Task: Open Card Card0000000018 in Board Board0000000005 in Workspace WS0000000002 in Trello. Add Member nikhrathi889@gmail.com to Card Card0000000018 in Board Board0000000005 in Workspace WS0000000002 in Trello. Add Blue Label titled Label0000000018 to Card Card0000000018 in Board Board0000000005 in Workspace WS0000000002 in Trello. Add Checklist CL0000000018 to Card Card0000000018 in Board Board0000000005 in Workspace WS0000000002 in Trello. Add Dates with Start Date as Sep 01 2023 and Due Date as Sep 30 2023 to Card Card0000000018 in Board Board0000000005 in Workspace WS0000000002 in Trello
Action: Mouse moved to (392, 412)
Screenshot: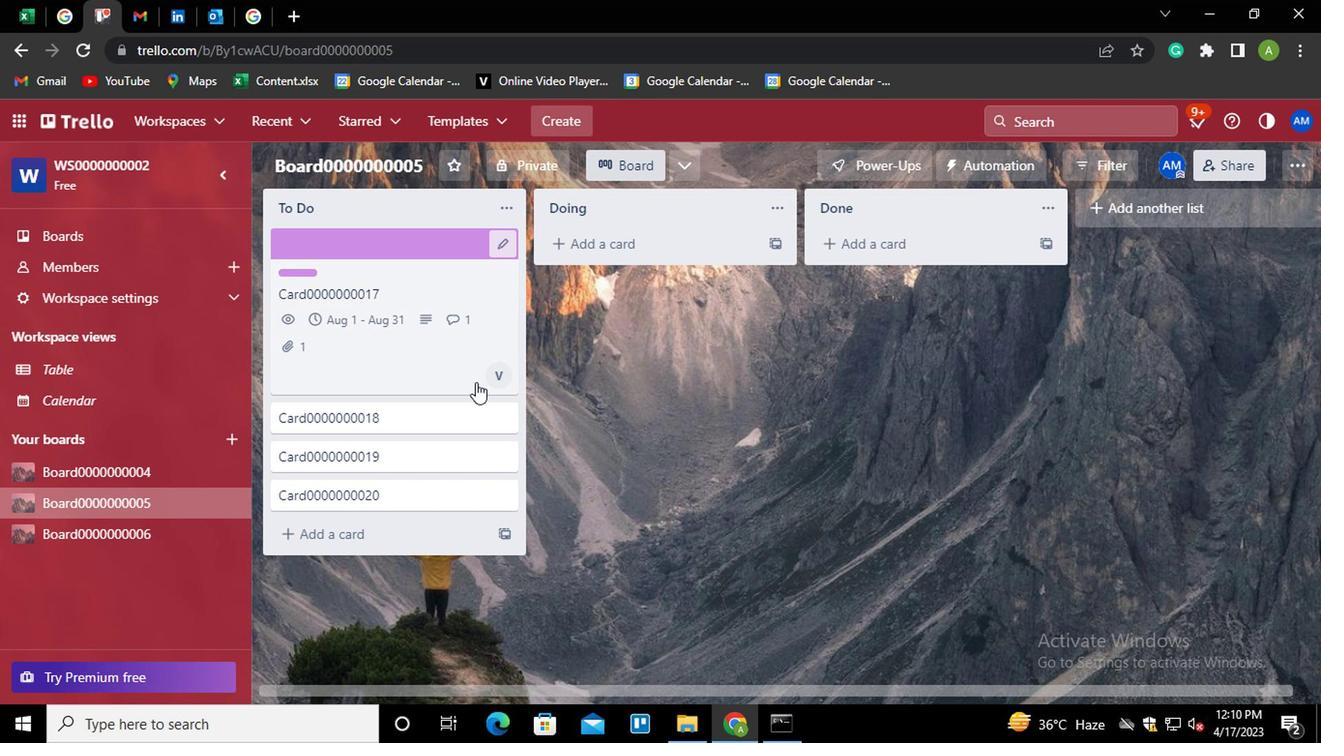 
Action: Mouse pressed left at (392, 412)
Screenshot: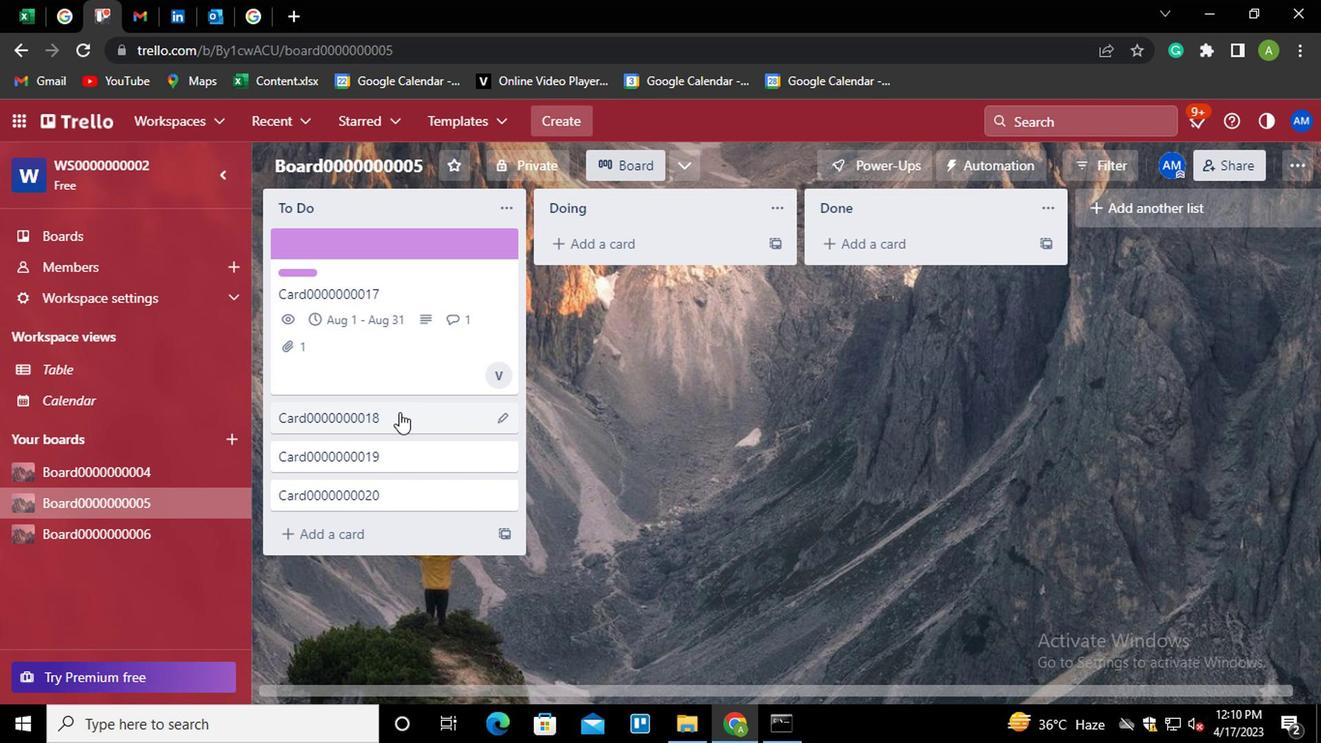 
Action: Mouse moved to (878, 279)
Screenshot: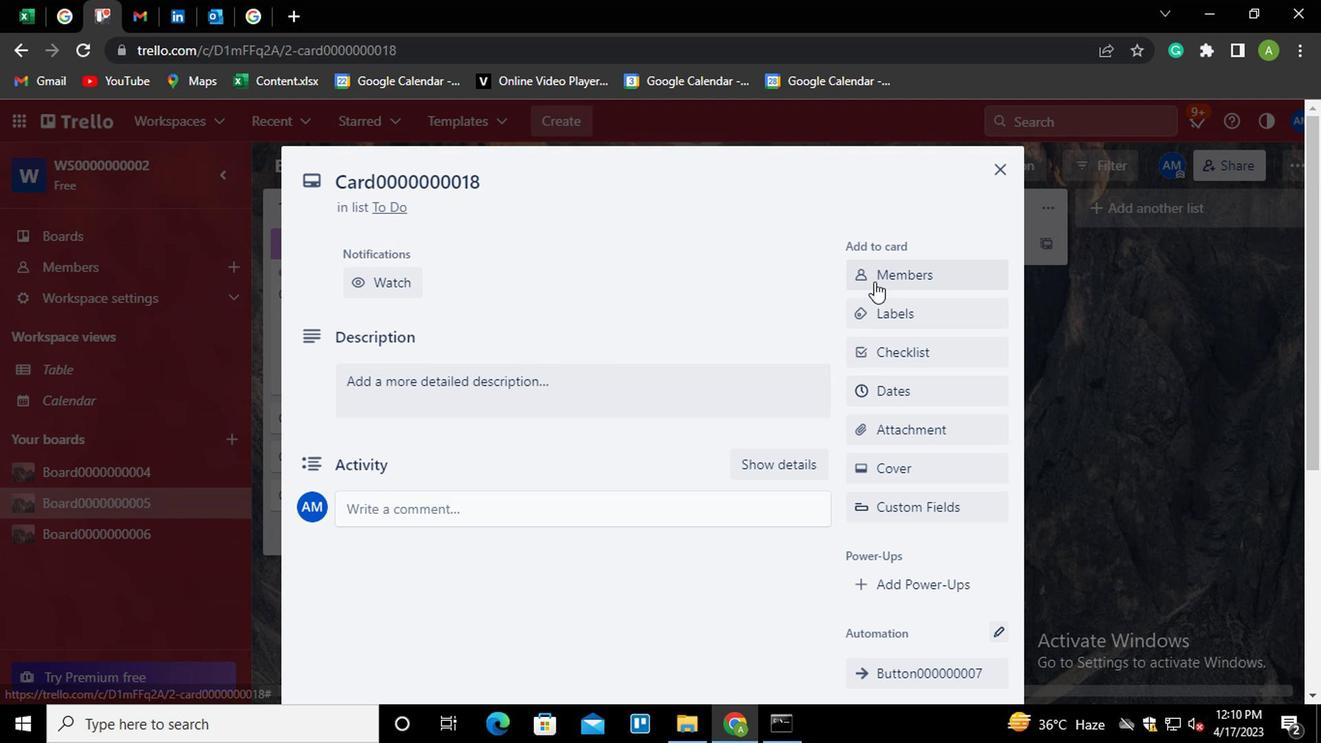 
Action: Mouse pressed left at (878, 279)
Screenshot: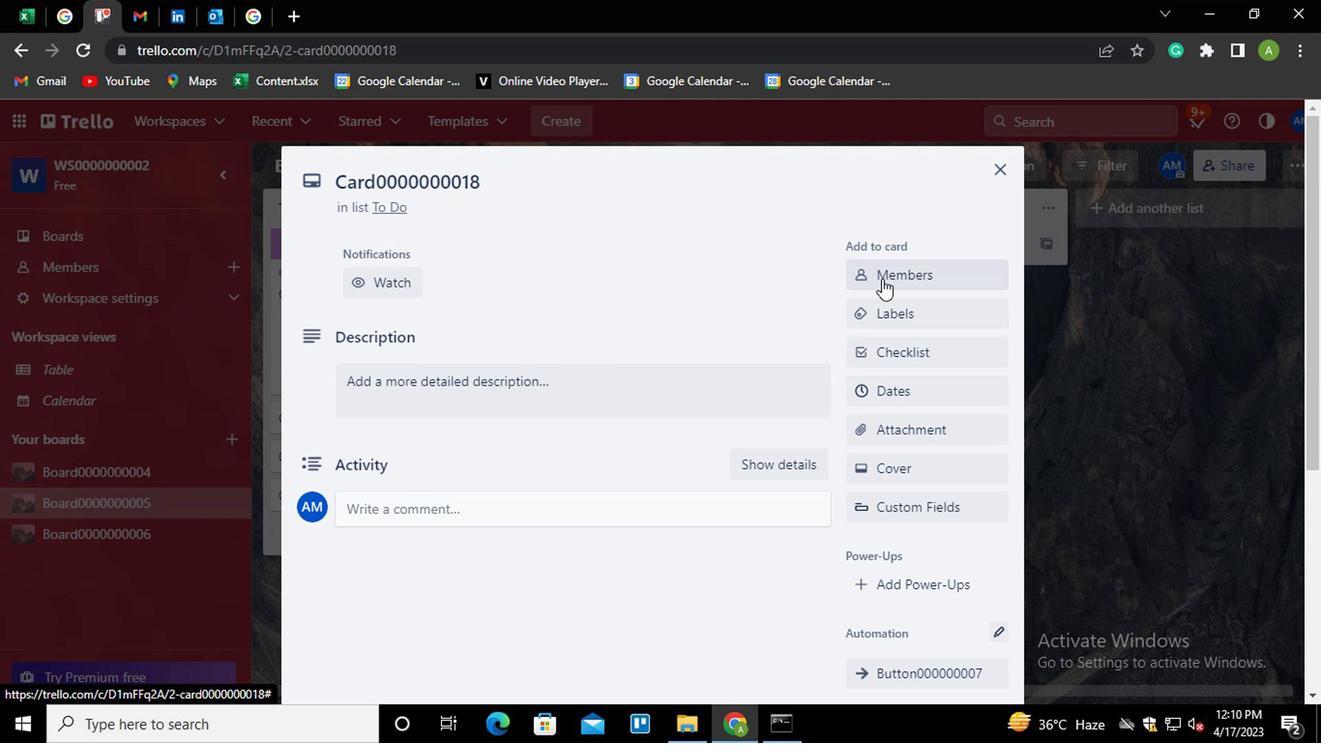 
Action: Key pressed nikhrathi889<Key.shift><Key.shift>@GMAIL.COM
Screenshot: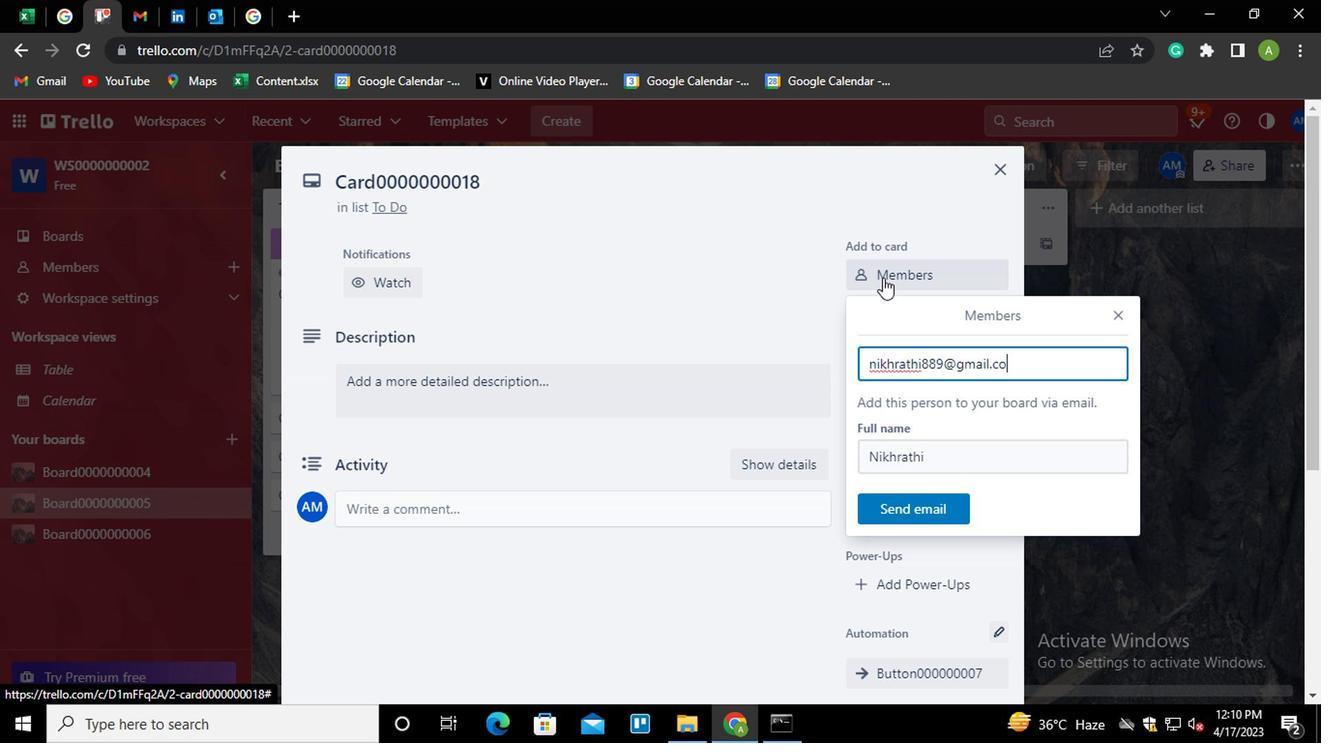 
Action: Mouse moved to (914, 505)
Screenshot: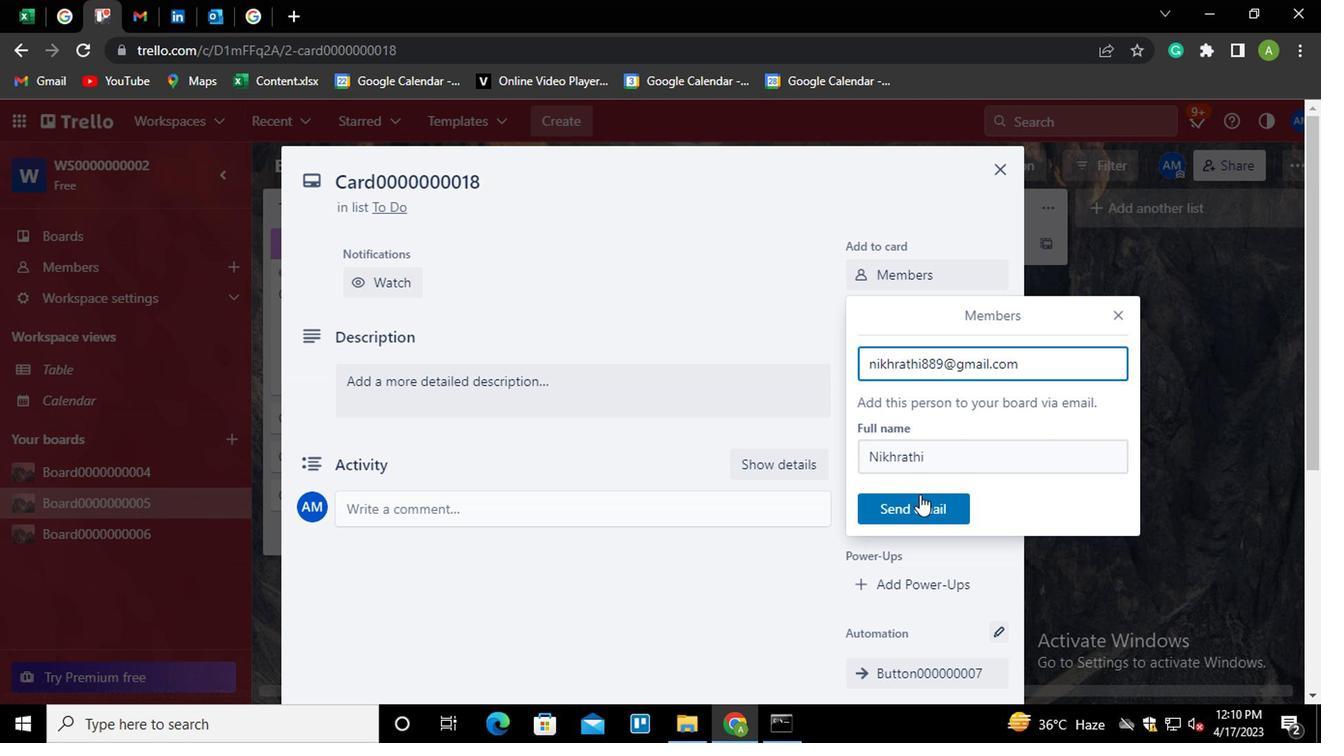 
Action: Mouse pressed left at (914, 505)
Screenshot: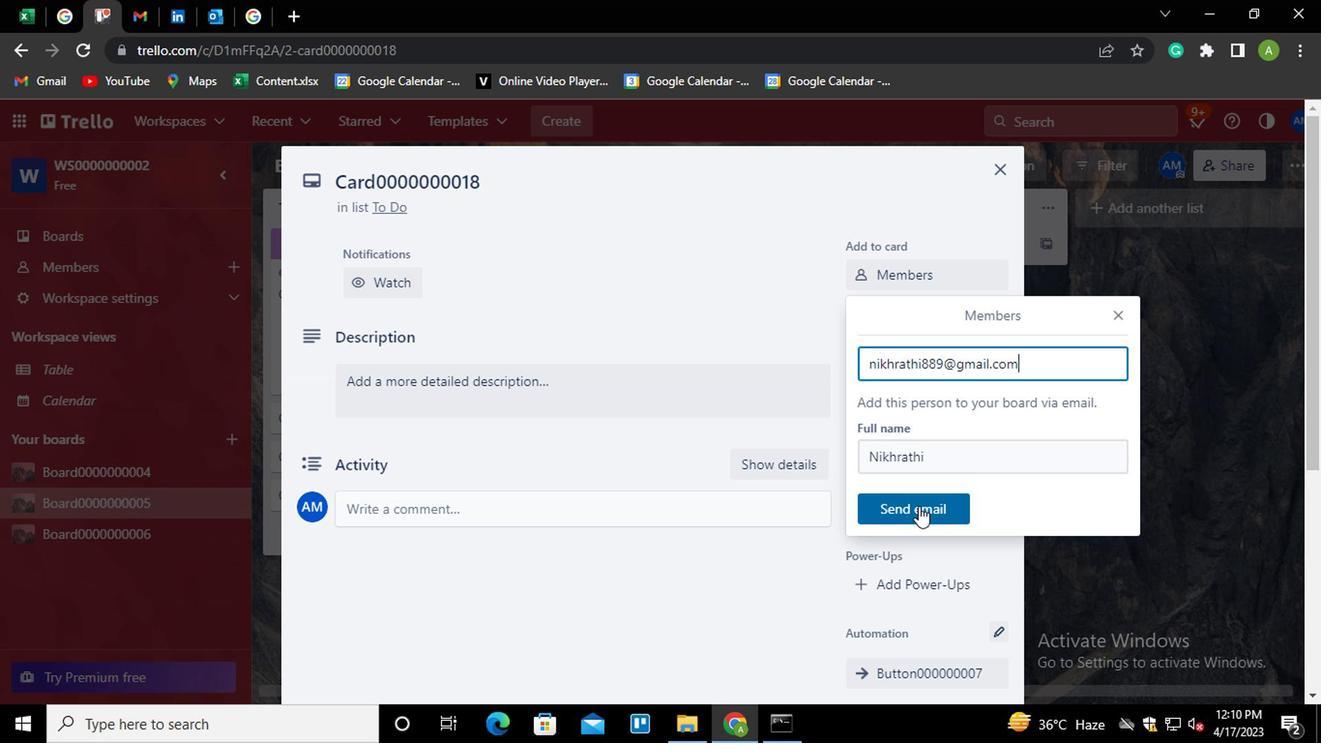 
Action: Mouse moved to (902, 322)
Screenshot: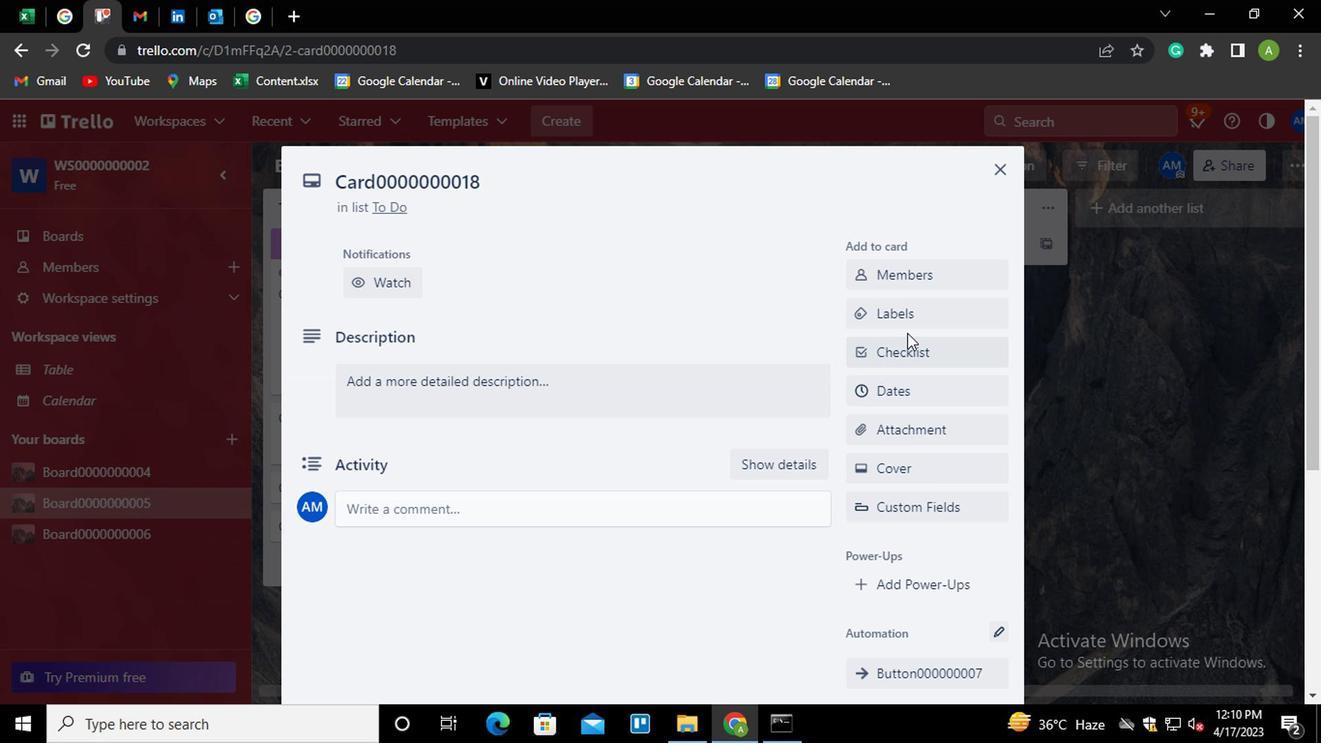 
Action: Mouse pressed left at (902, 322)
Screenshot: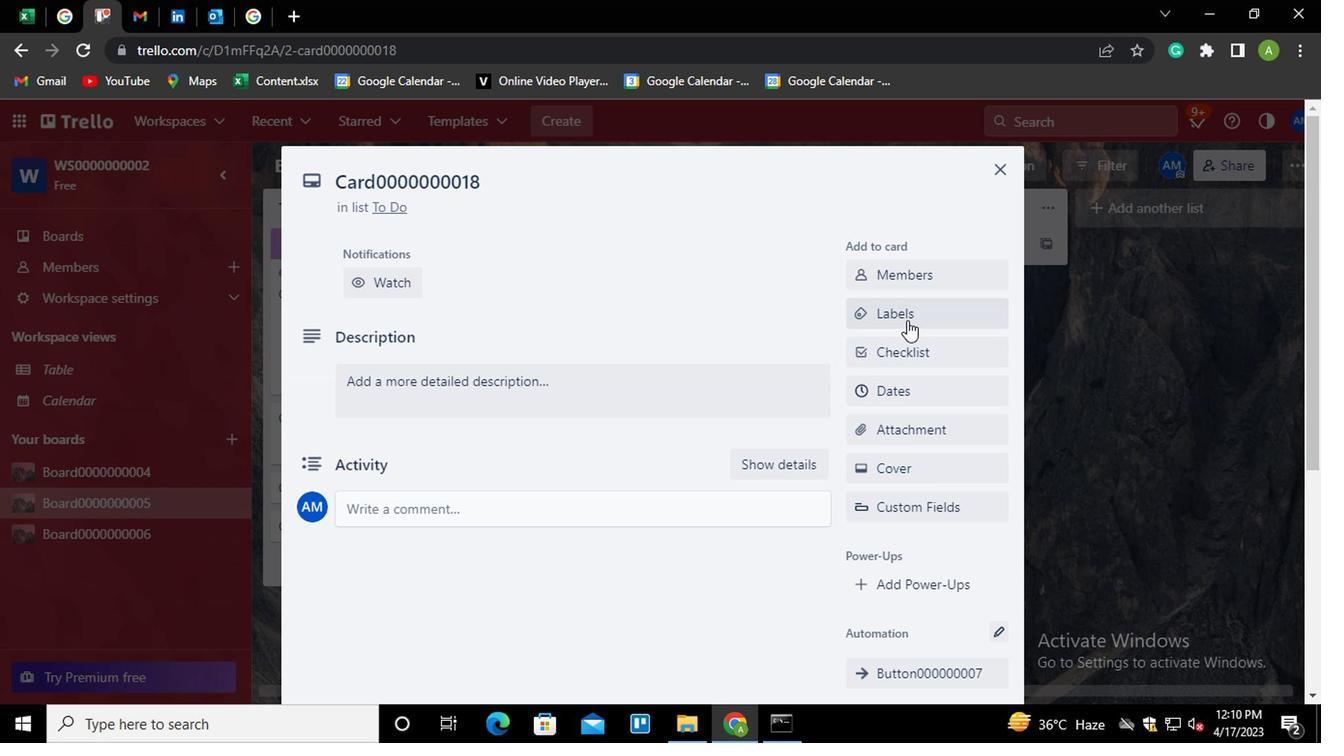 
Action: Mouse moved to (864, 454)
Screenshot: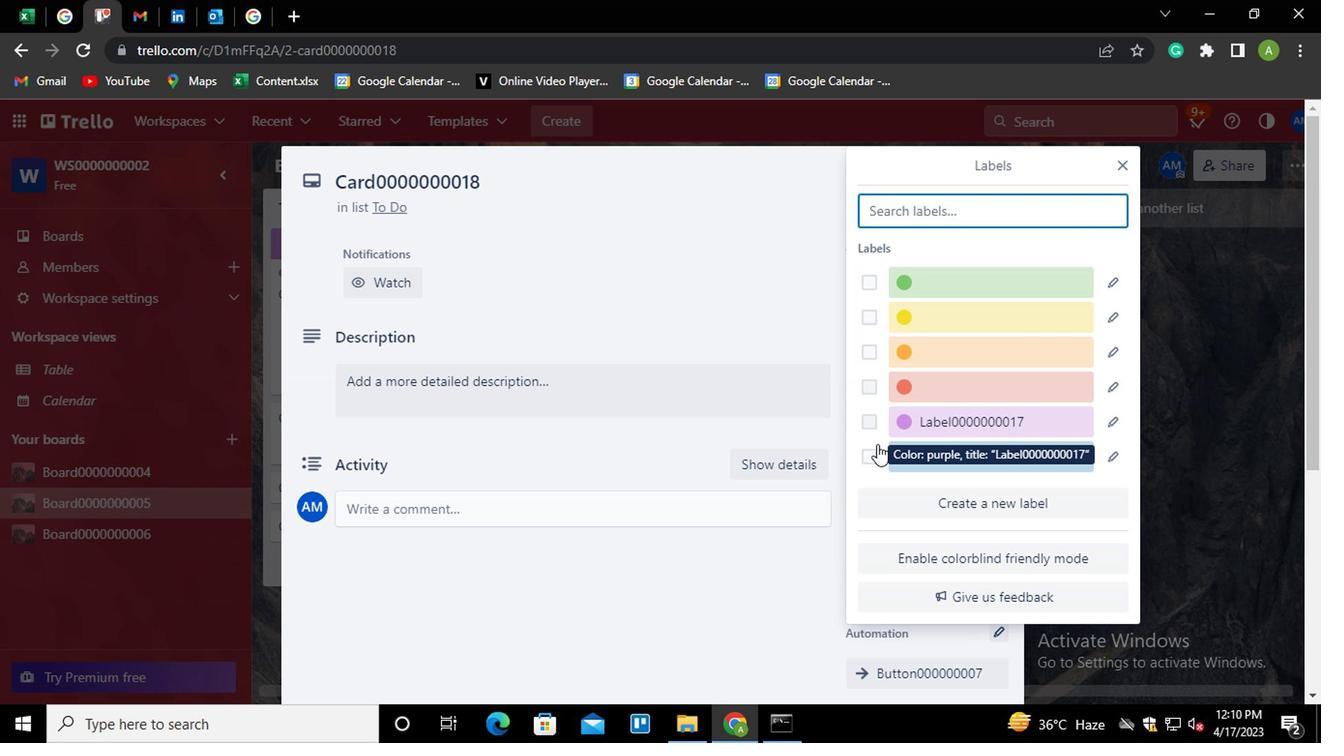 
Action: Mouse pressed left at (864, 454)
Screenshot: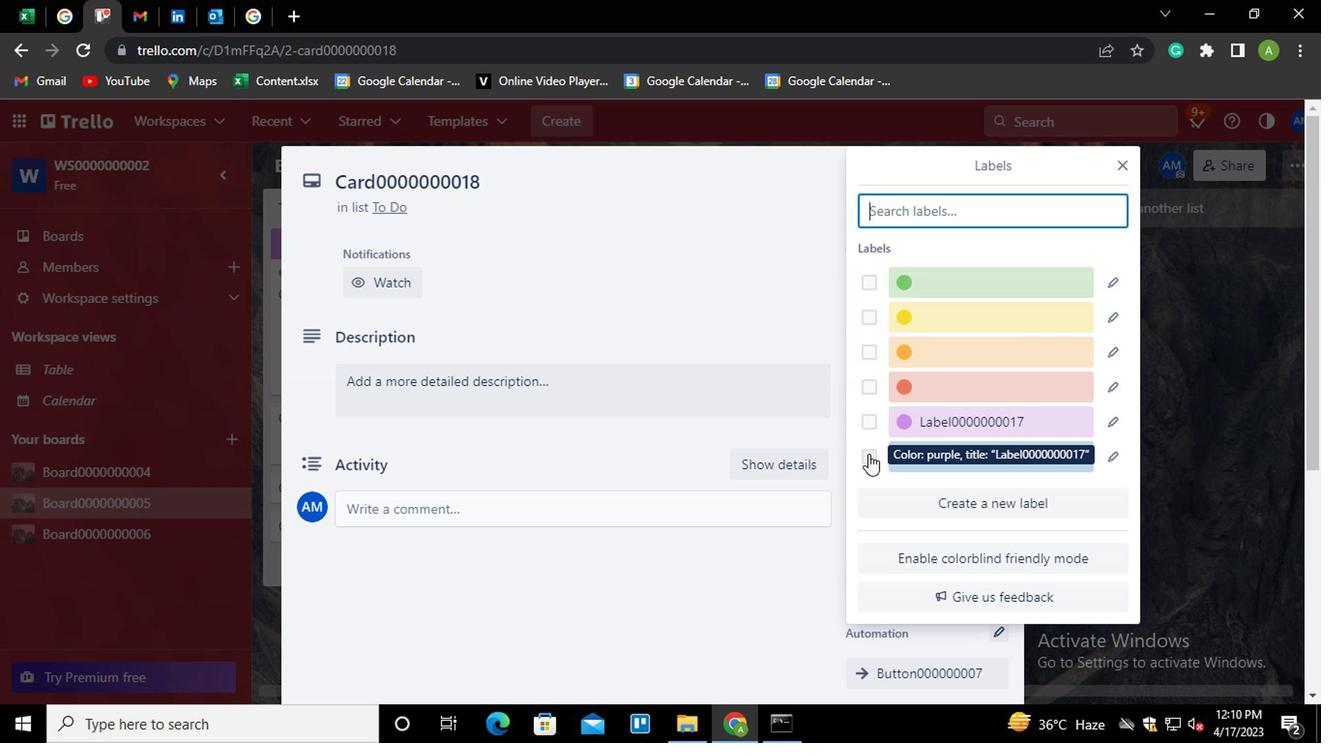 
Action: Mouse moved to (1104, 454)
Screenshot: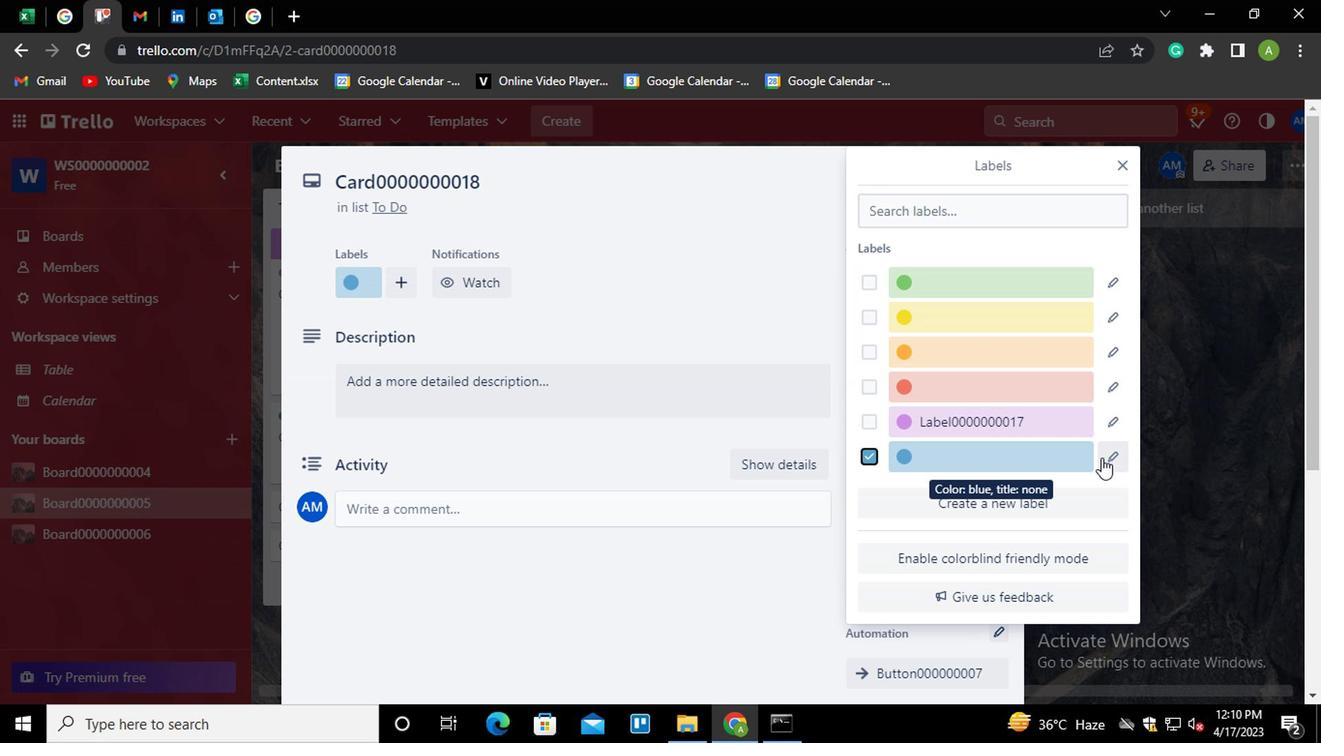 
Action: Mouse pressed left at (1104, 454)
Screenshot: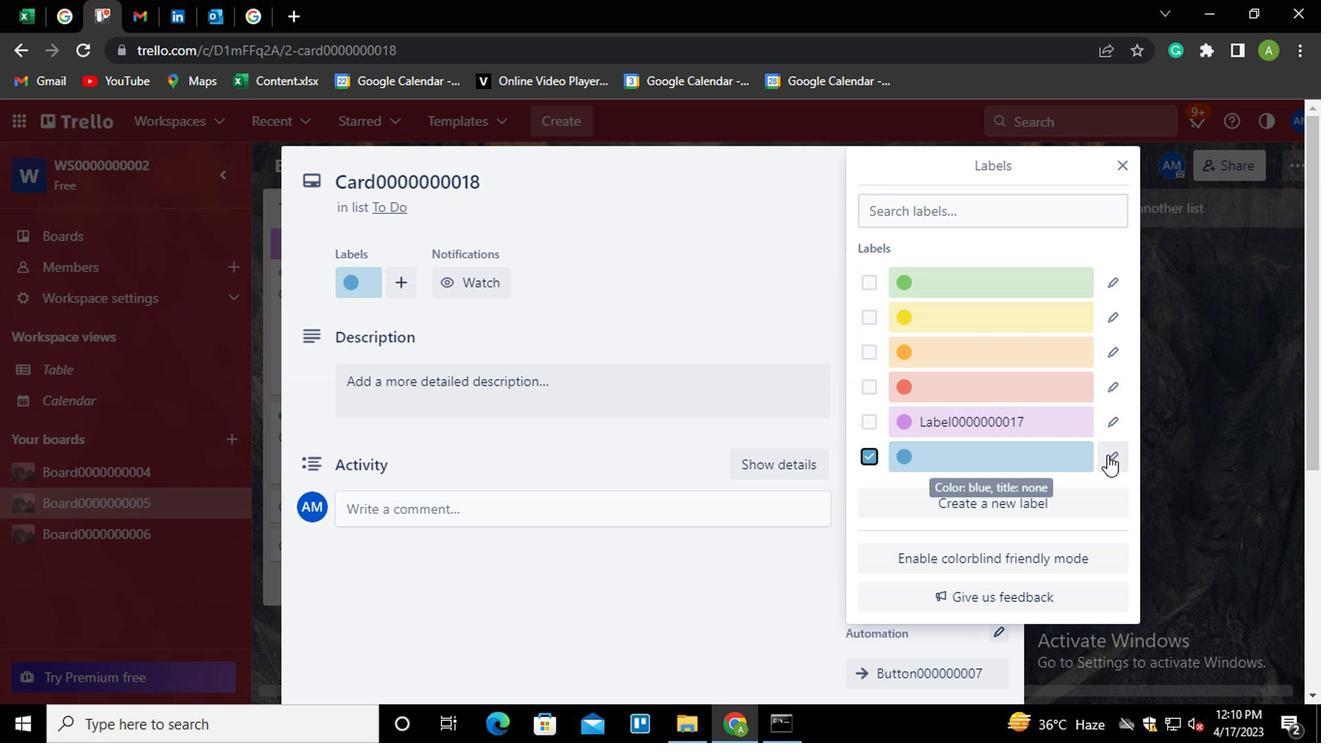
Action: Mouse moved to (987, 348)
Screenshot: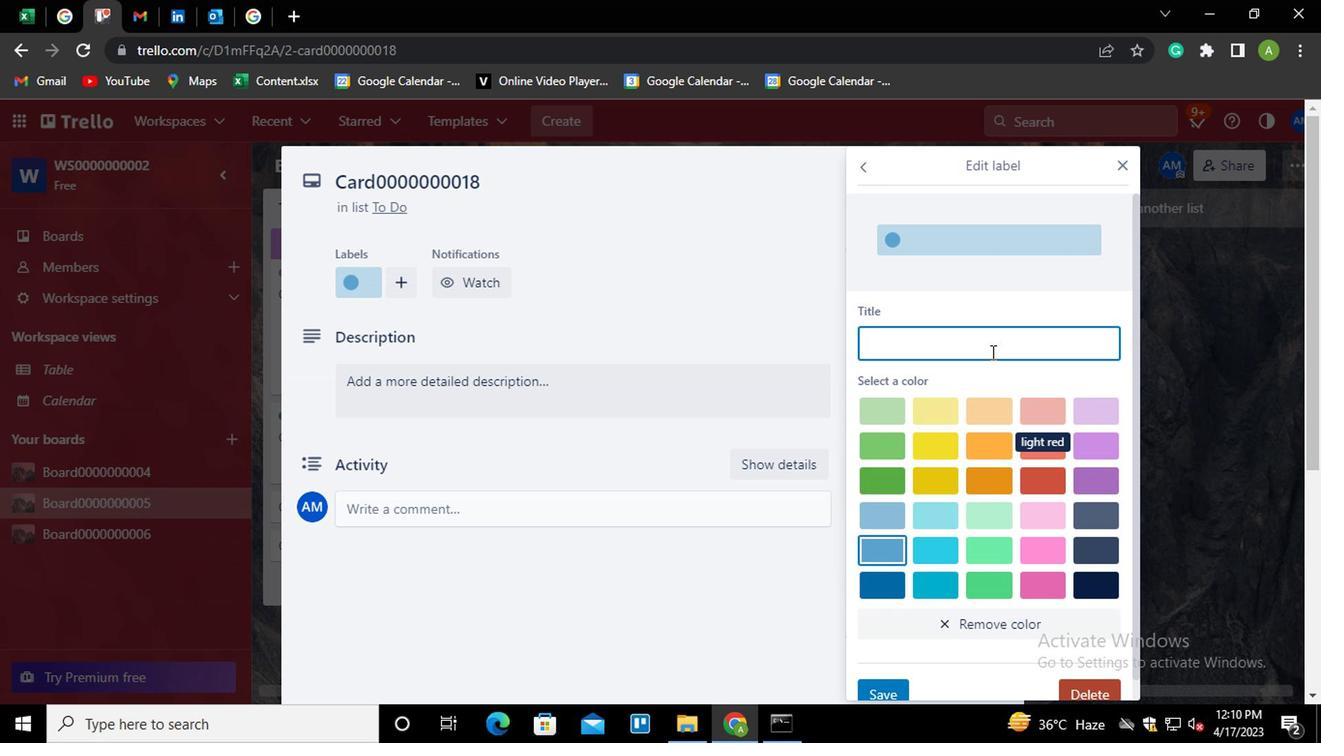 
Action: Mouse pressed left at (987, 348)
Screenshot: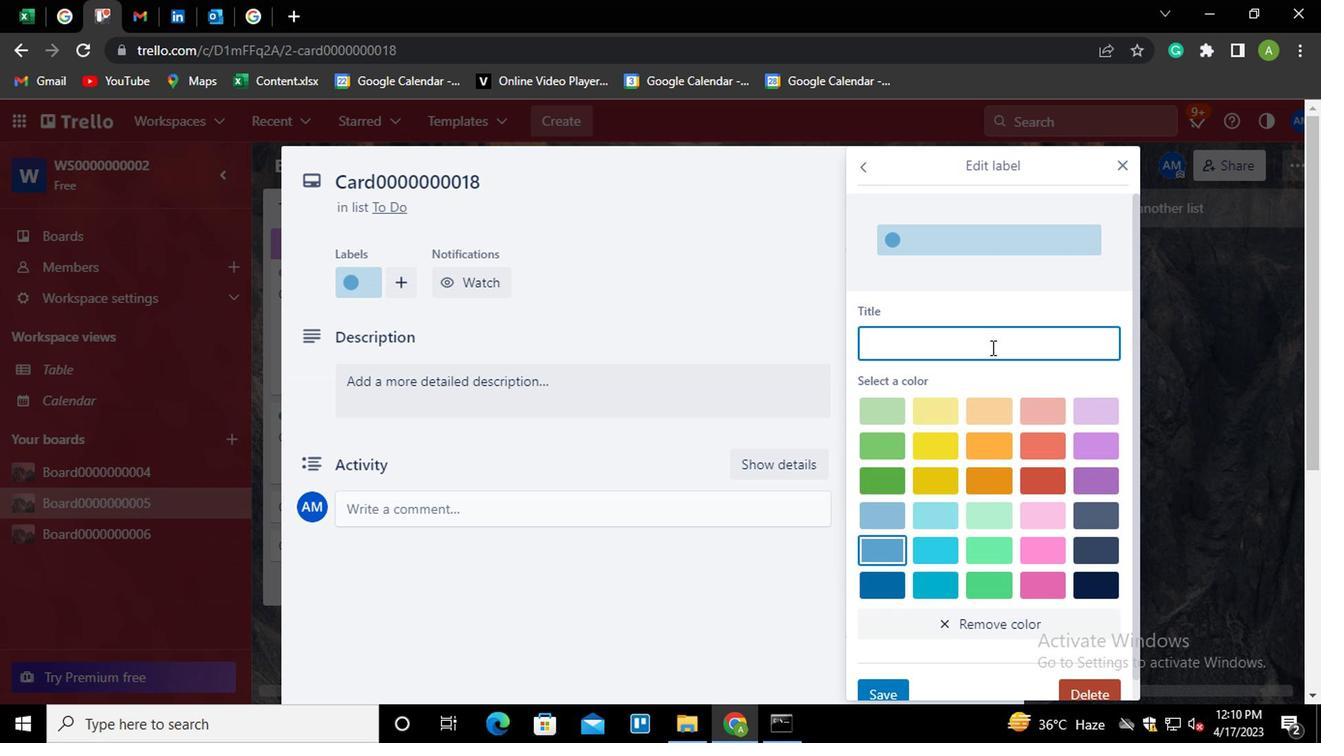 
Action: Key pressed <Key.shift>LABEL0000000018
Screenshot: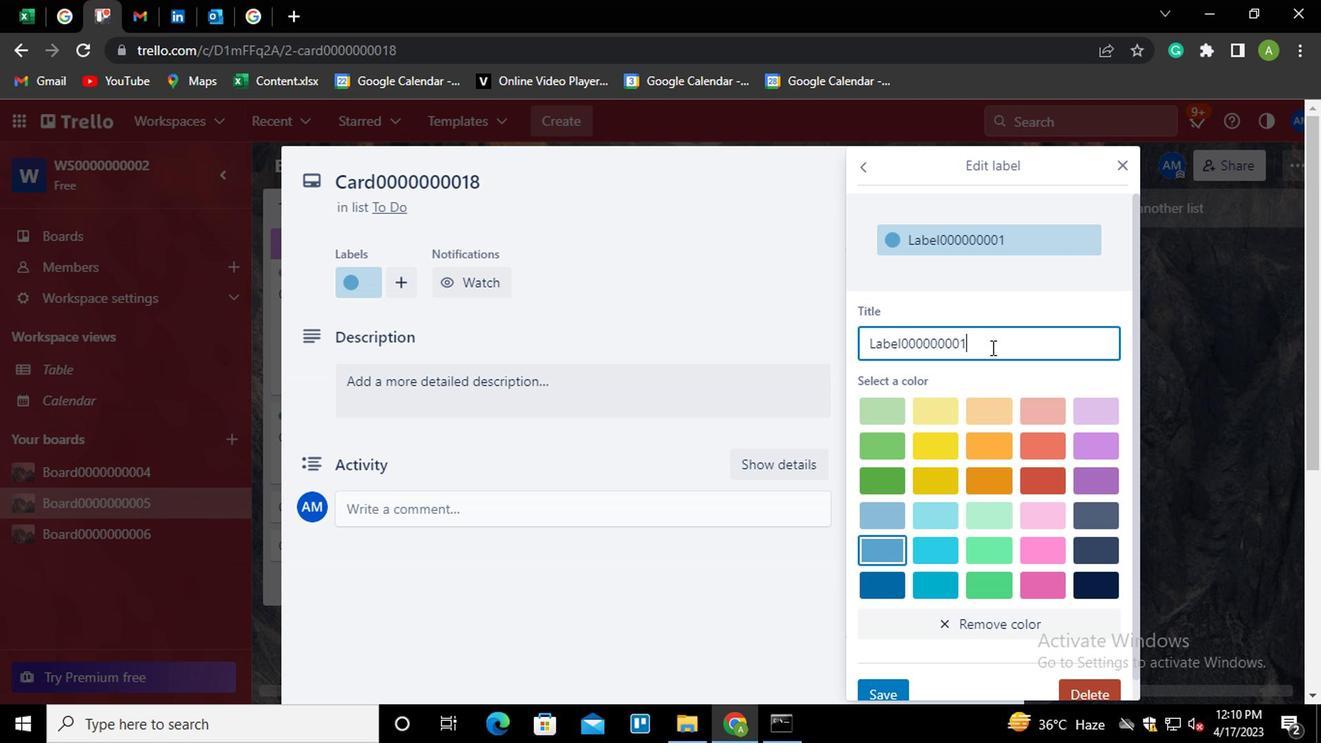 
Action: Mouse moved to (881, 681)
Screenshot: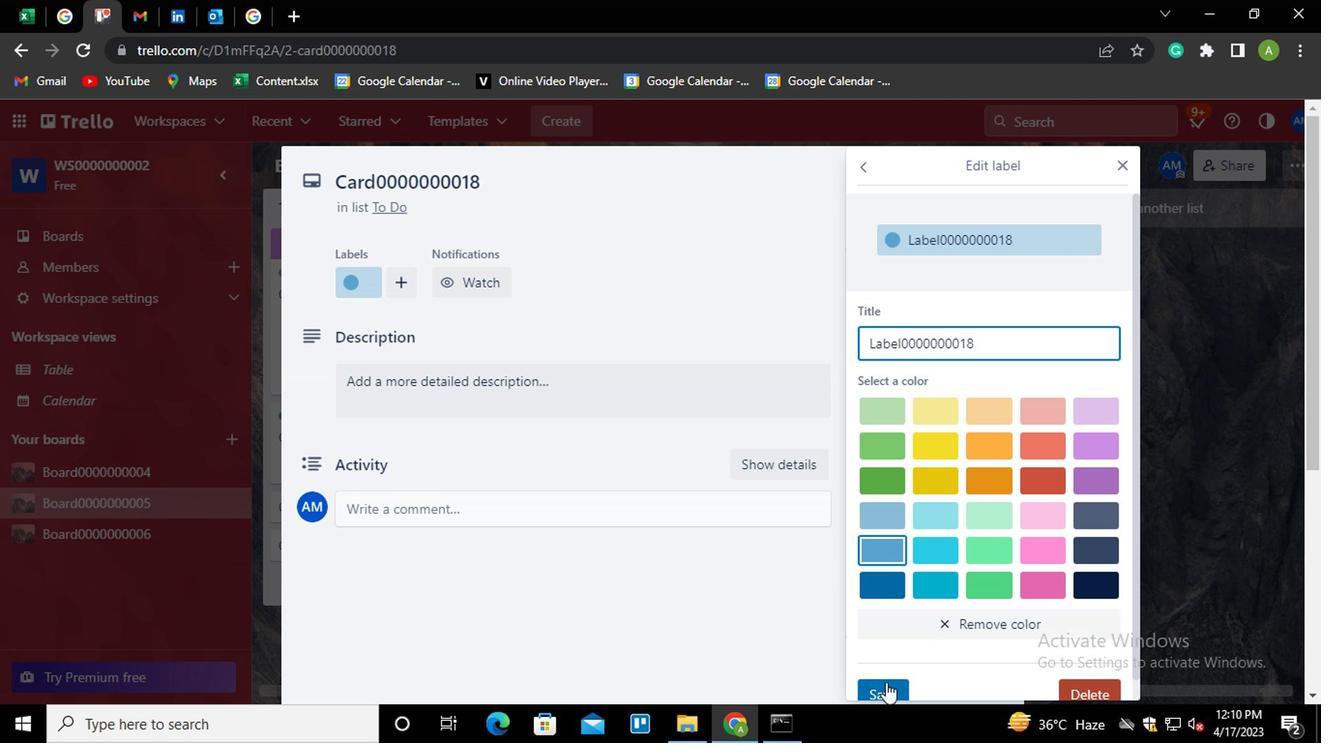
Action: Mouse pressed left at (881, 681)
Screenshot: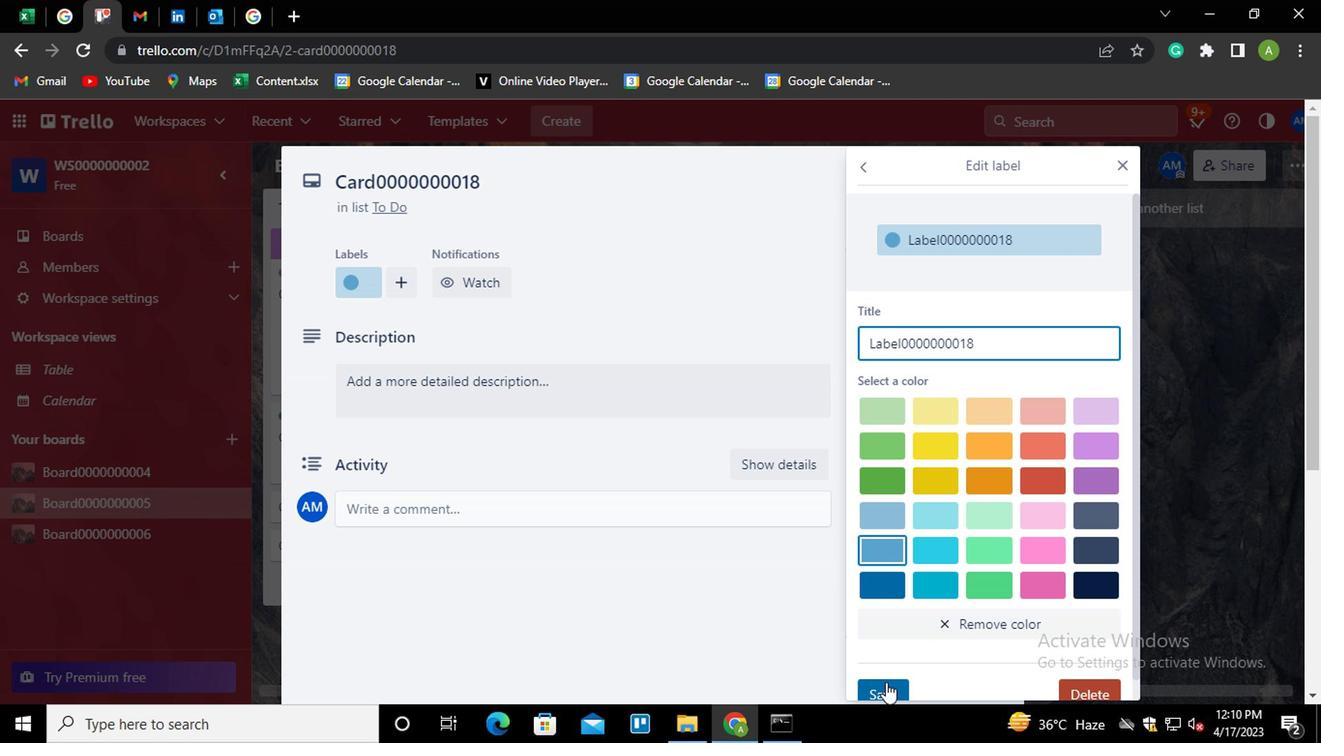 
Action: Mouse moved to (743, 320)
Screenshot: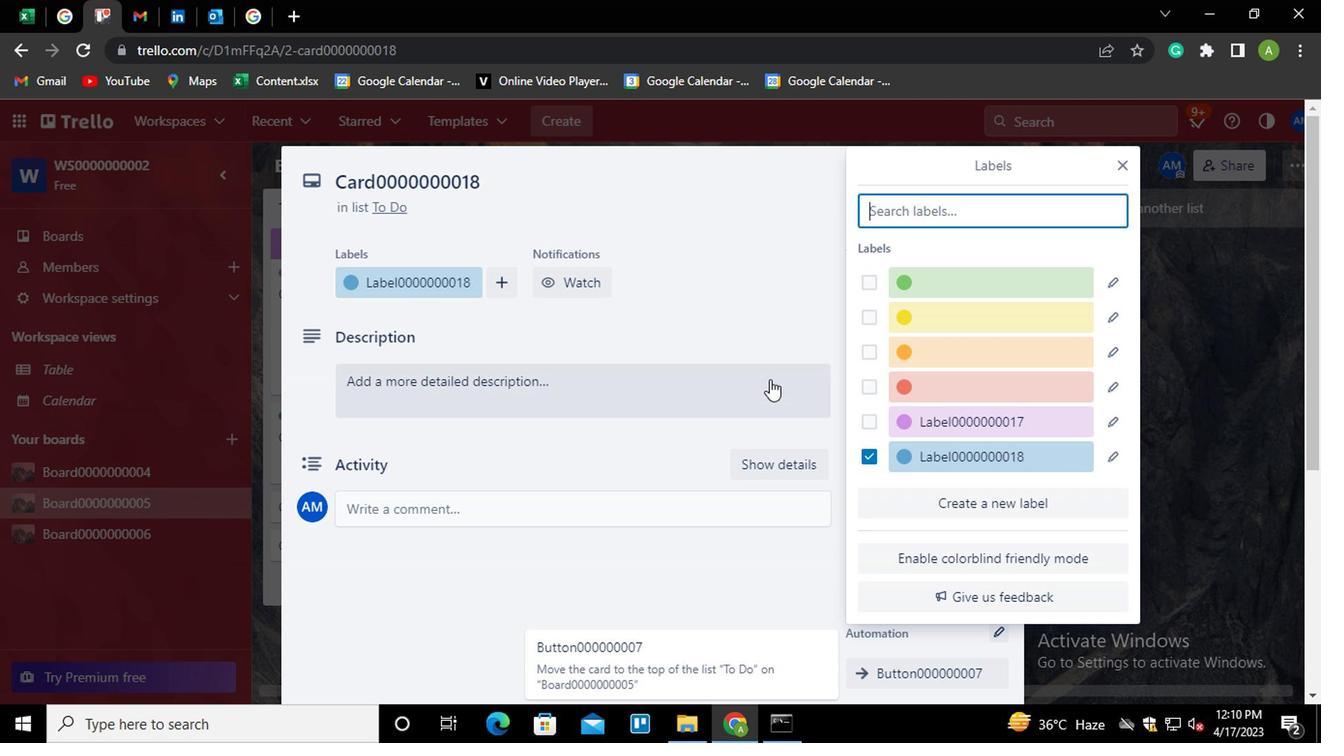 
Action: Mouse pressed left at (743, 320)
Screenshot: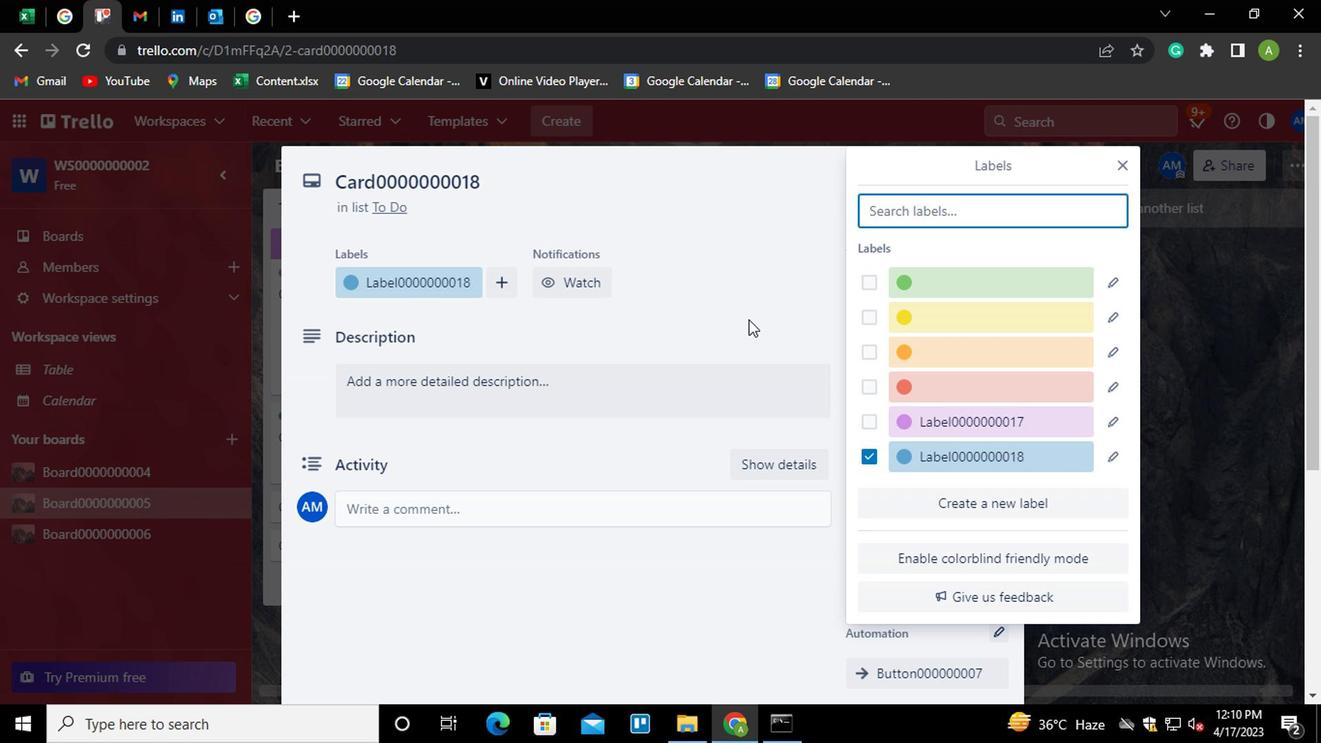 
Action: Mouse moved to (869, 359)
Screenshot: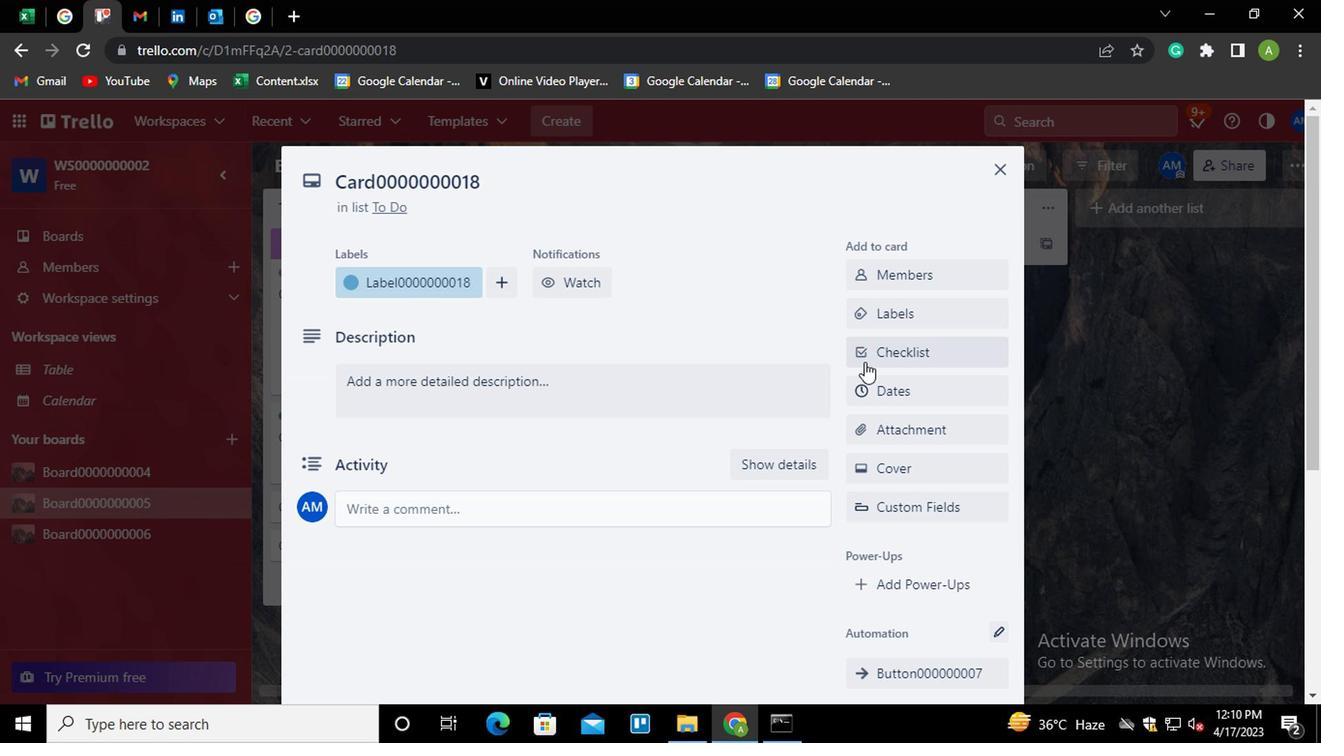 
Action: Mouse pressed left at (869, 359)
Screenshot: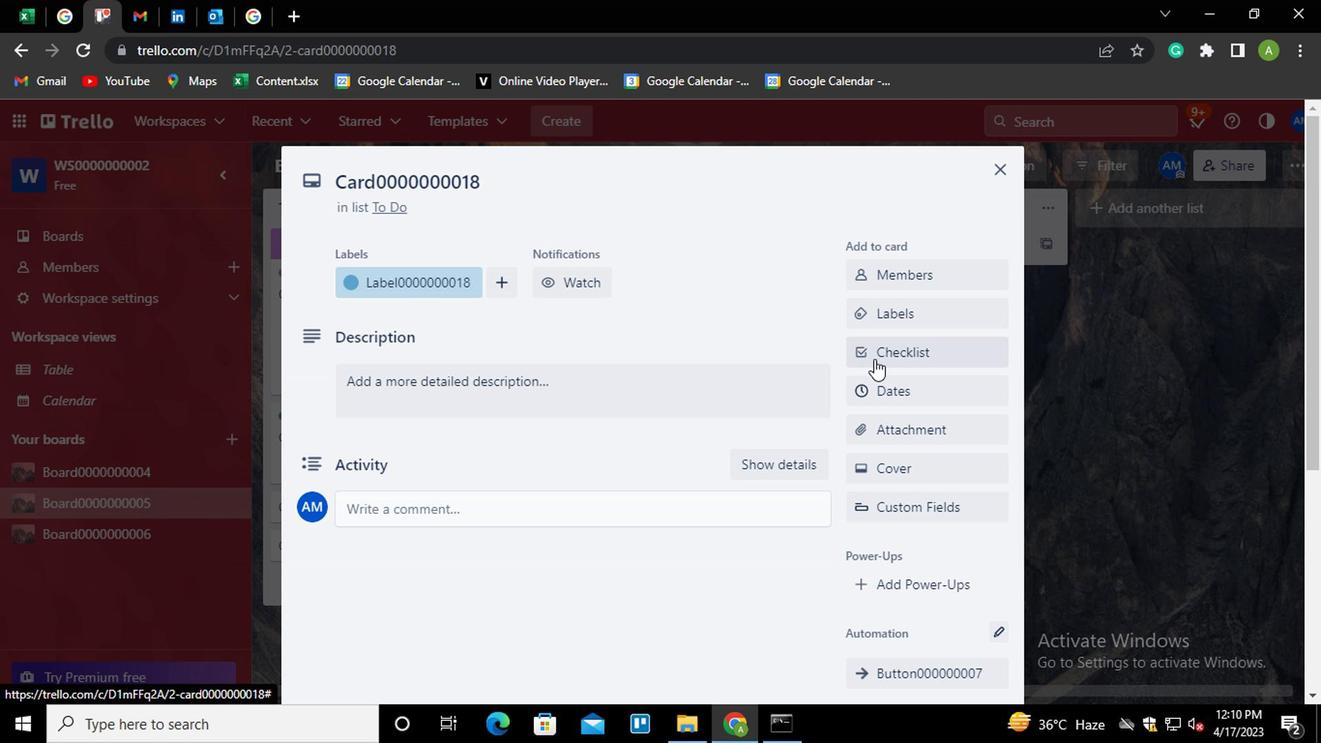 
Action: Mouse moved to (869, 359)
Screenshot: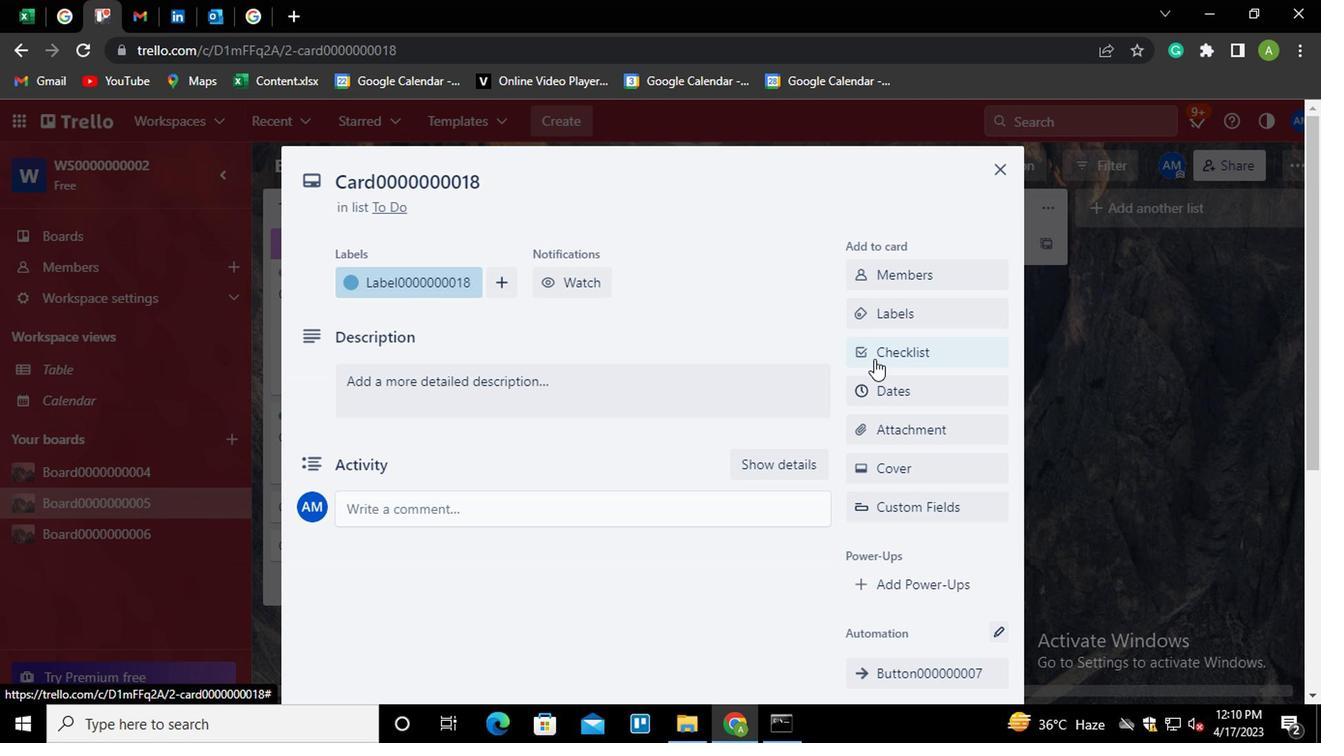 
Action: Key pressed <Key.shift>C<Key.shift>L0000000018
Screenshot: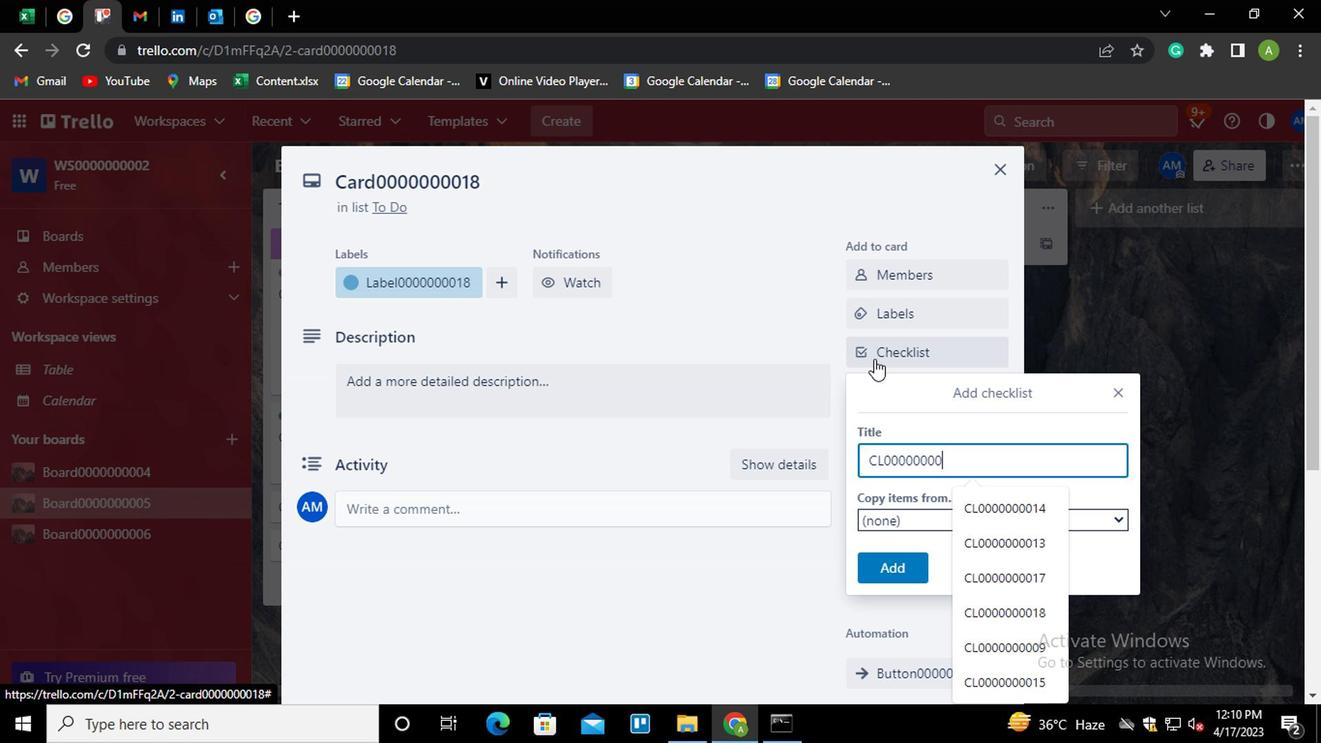 
Action: Mouse moved to (897, 562)
Screenshot: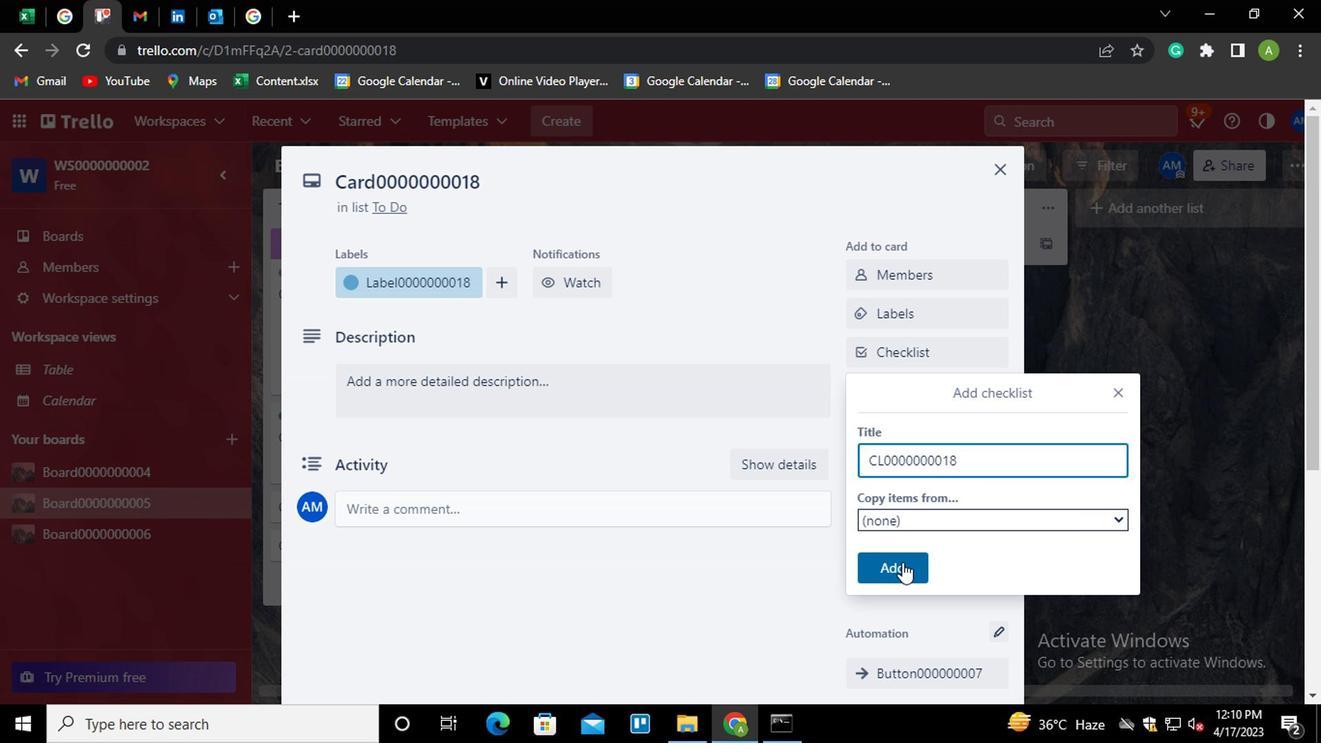 
Action: Mouse pressed left at (897, 562)
Screenshot: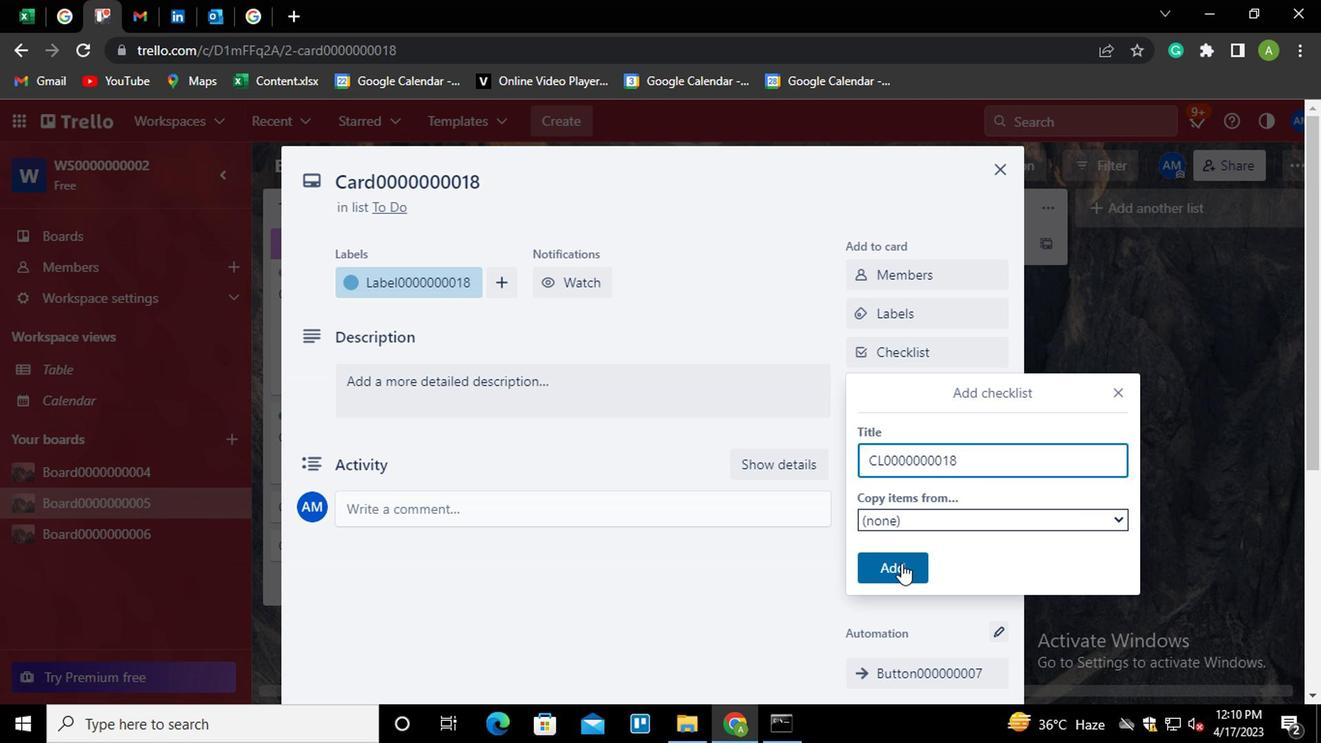 
Action: Mouse moved to (895, 395)
Screenshot: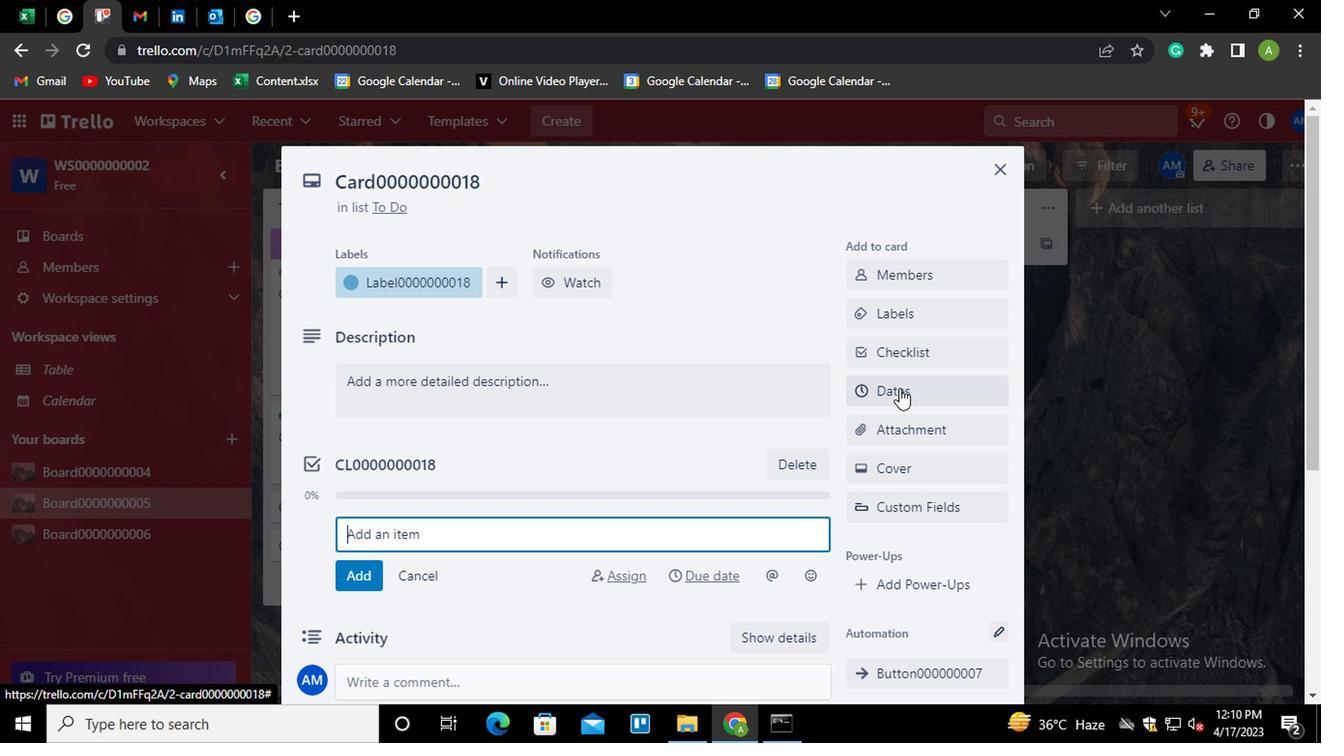 
Action: Mouse pressed left at (895, 395)
Screenshot: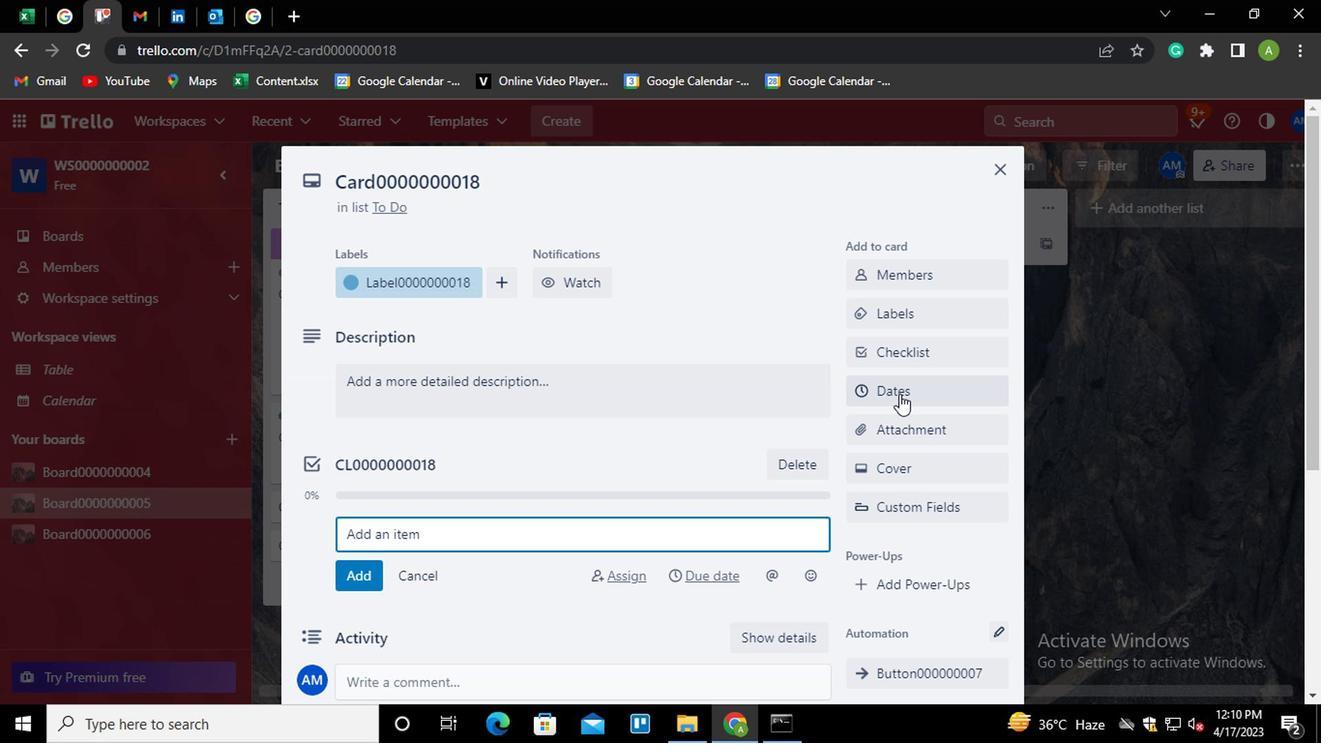 
Action: Mouse moved to (865, 518)
Screenshot: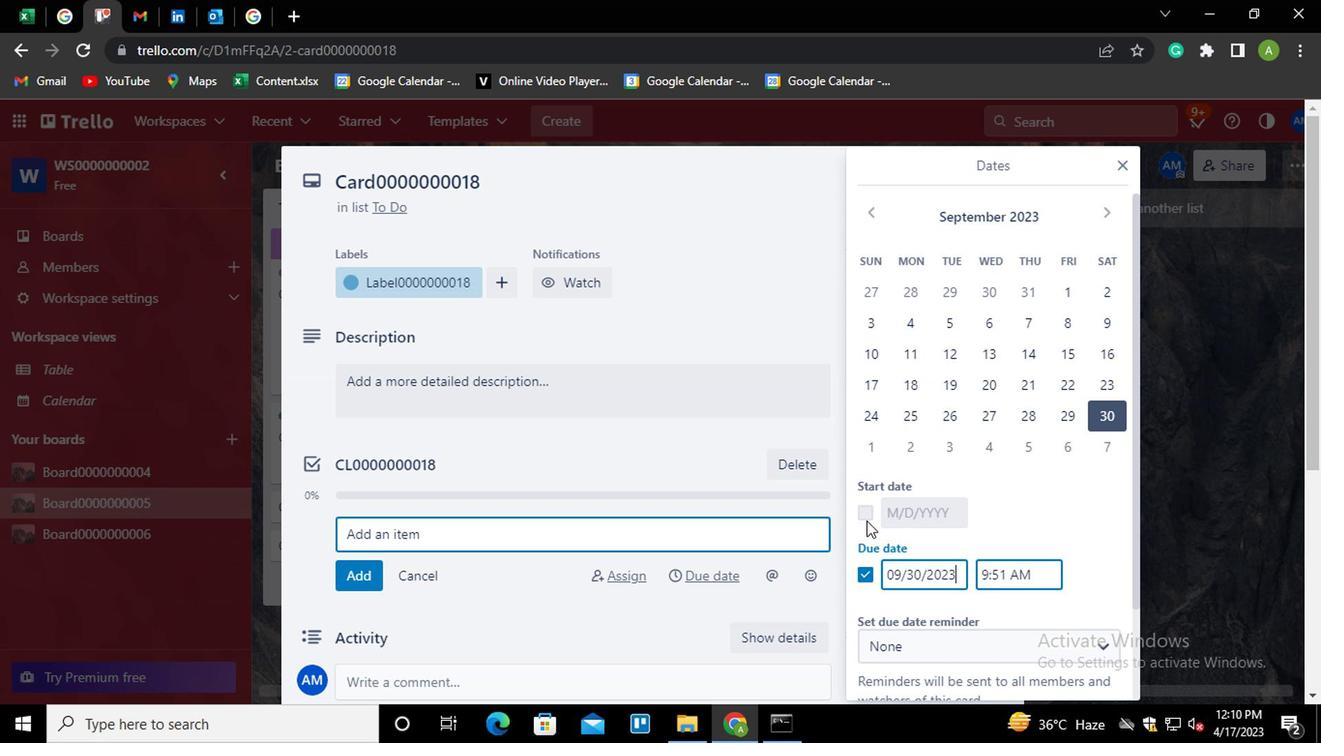 
Action: Mouse pressed left at (865, 518)
Screenshot: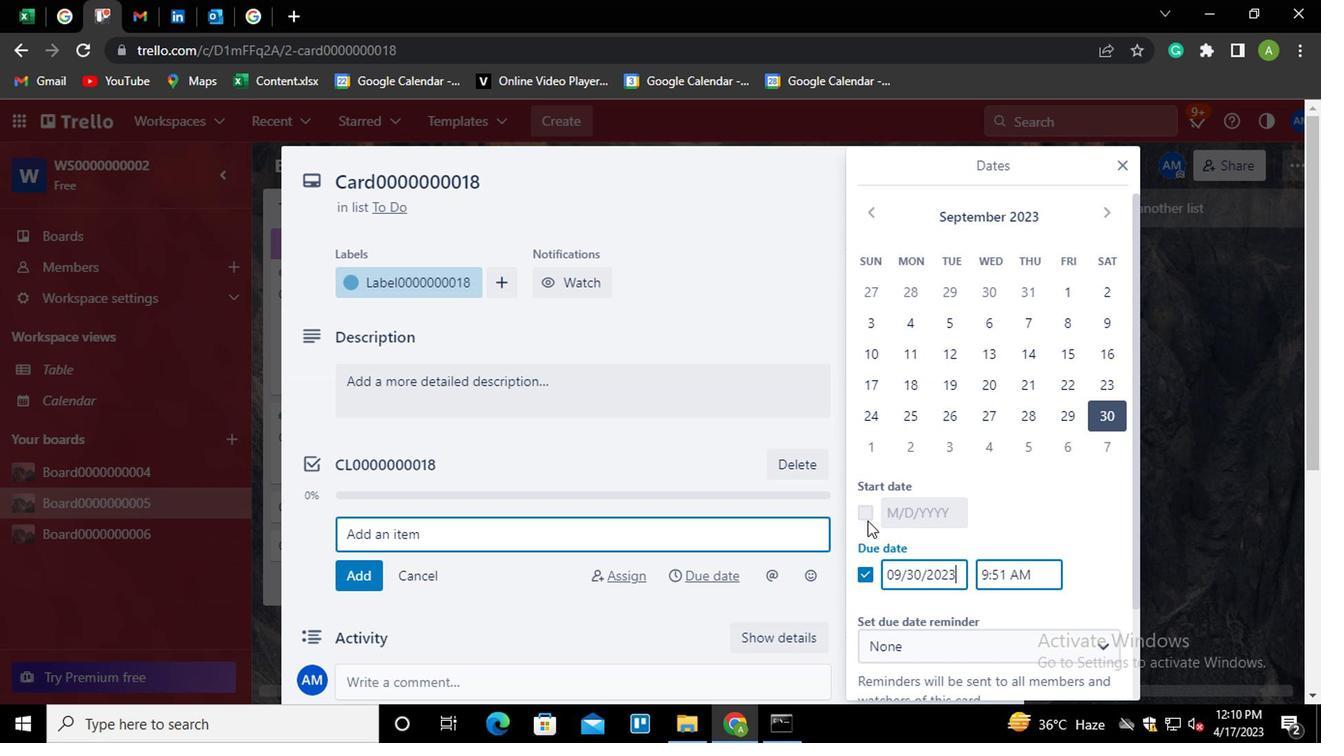 
Action: Mouse moved to (909, 570)
Screenshot: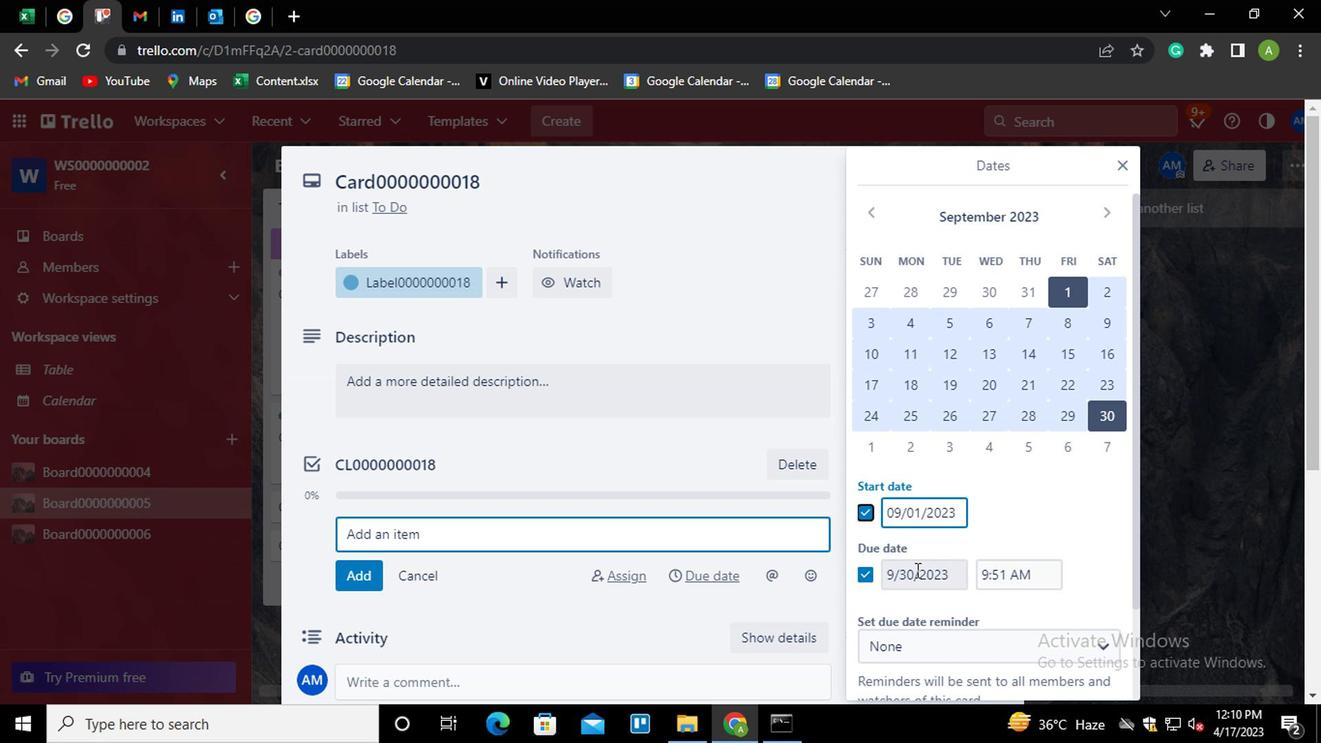 
Action: Mouse pressed left at (909, 570)
Screenshot: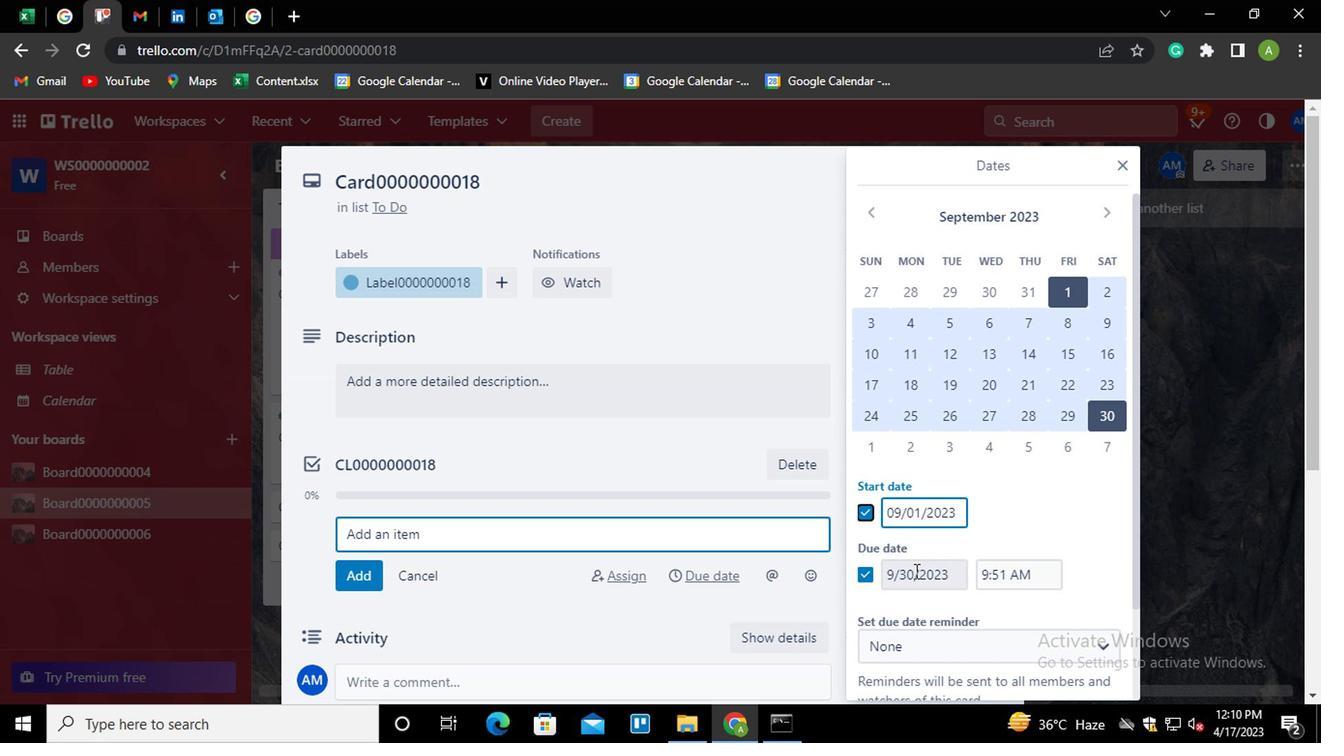 
Action: Mouse moved to (1032, 522)
Screenshot: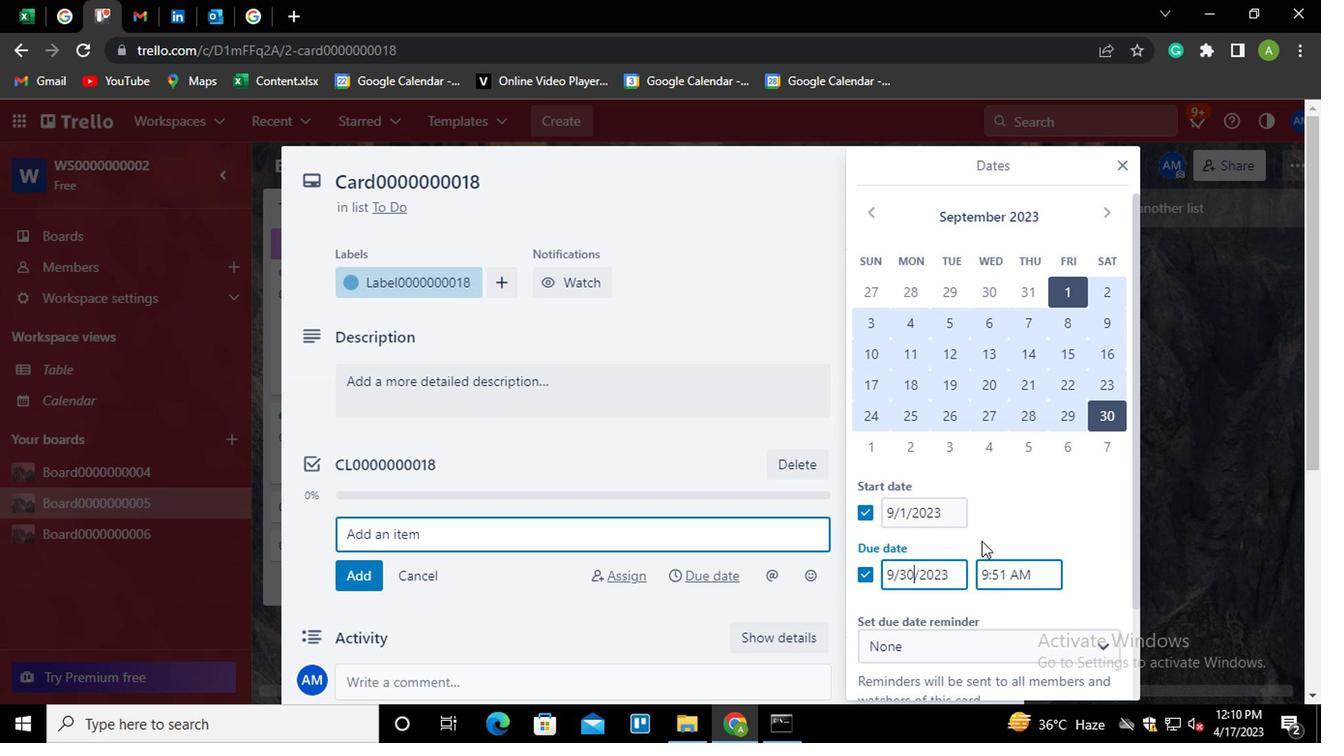 
Action: Mouse pressed left at (1032, 522)
Screenshot: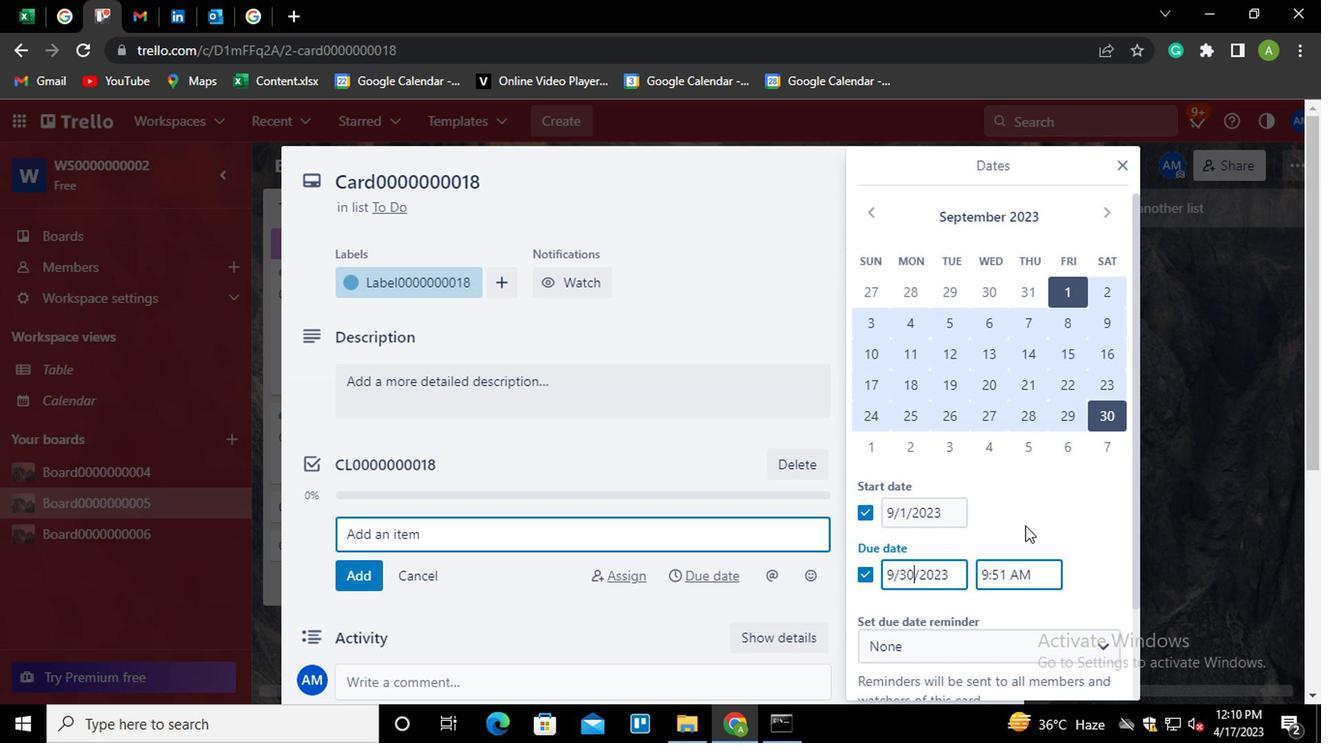
Action: Mouse moved to (1031, 558)
Screenshot: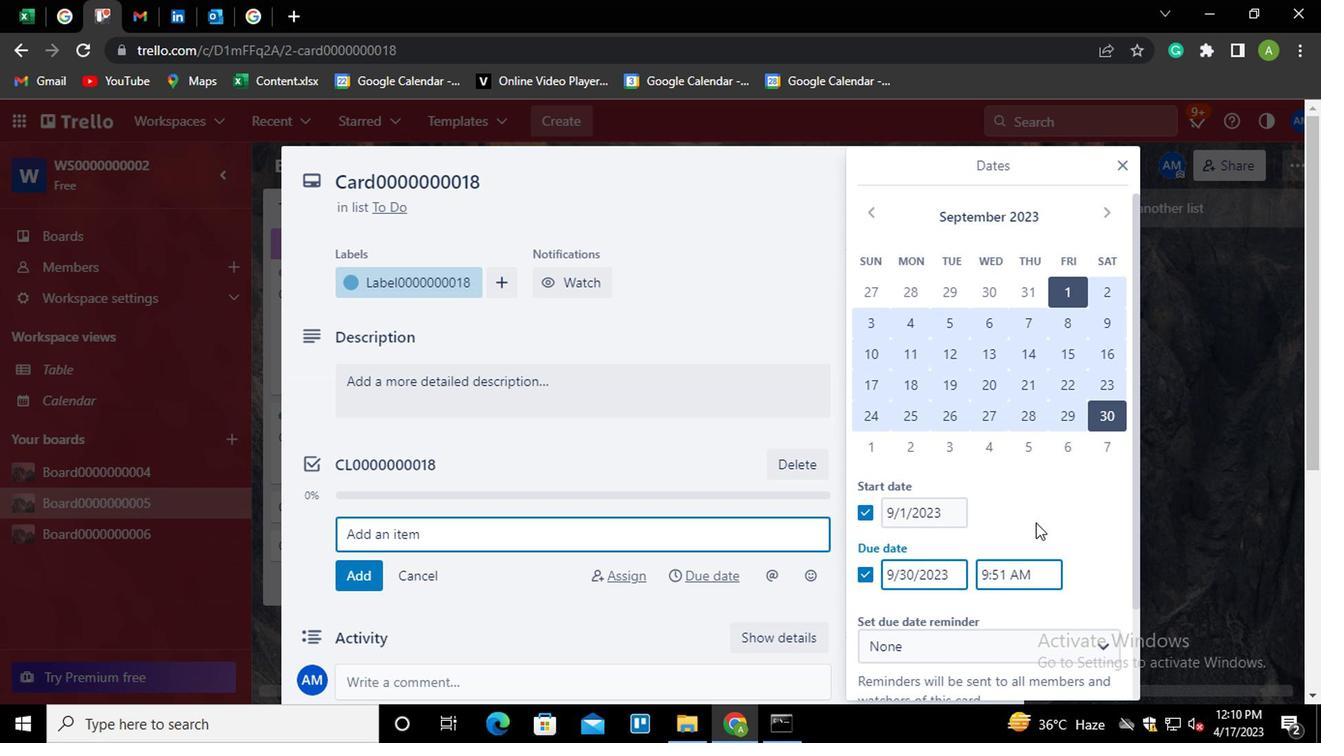 
Action: Mouse scrolled (1031, 558) with delta (0, 0)
Screenshot: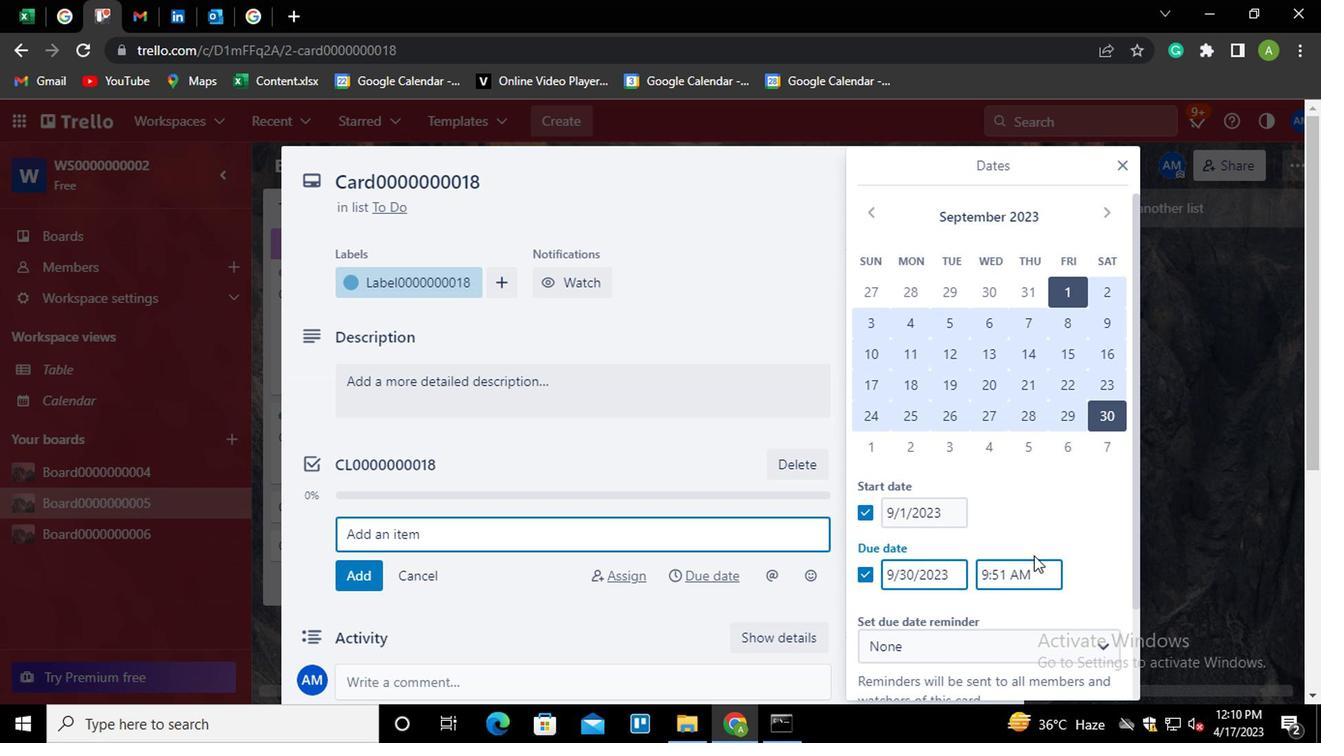
Action: Mouse scrolled (1031, 558) with delta (0, 0)
Screenshot: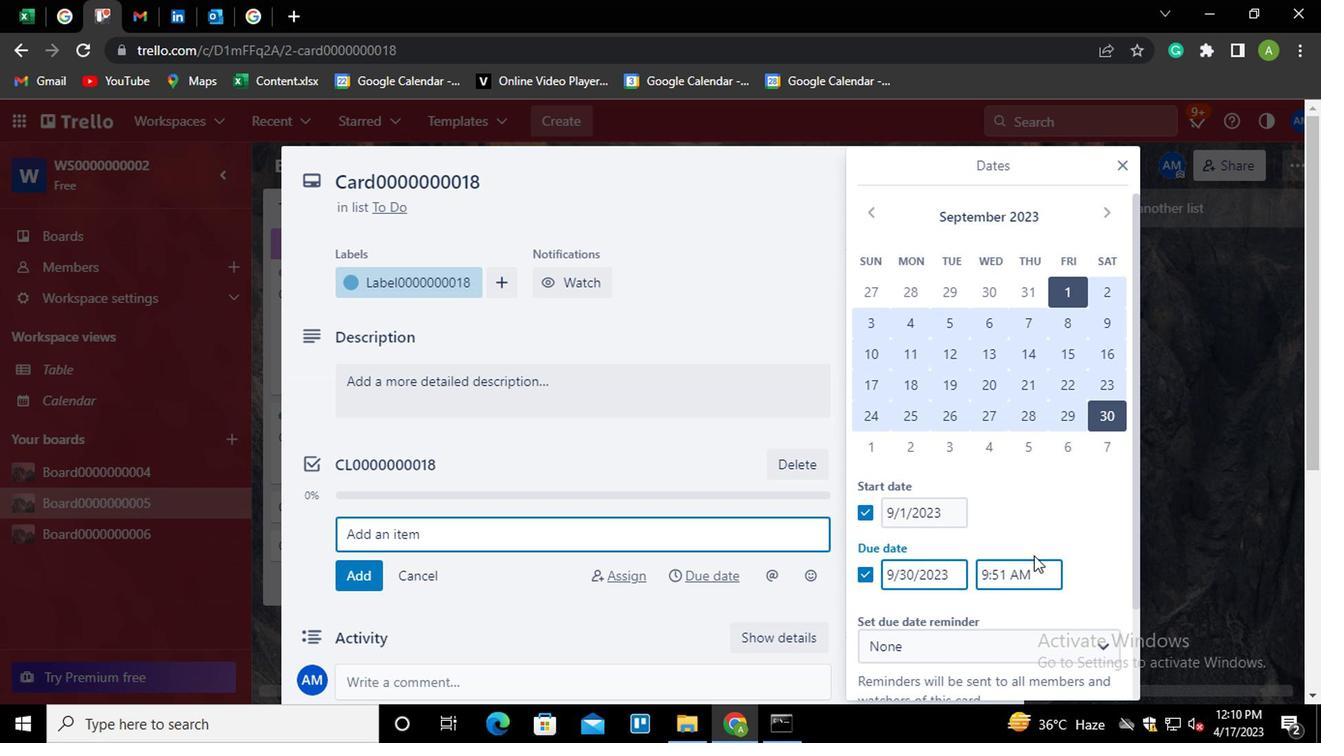 
Action: Mouse moved to (1031, 558)
Screenshot: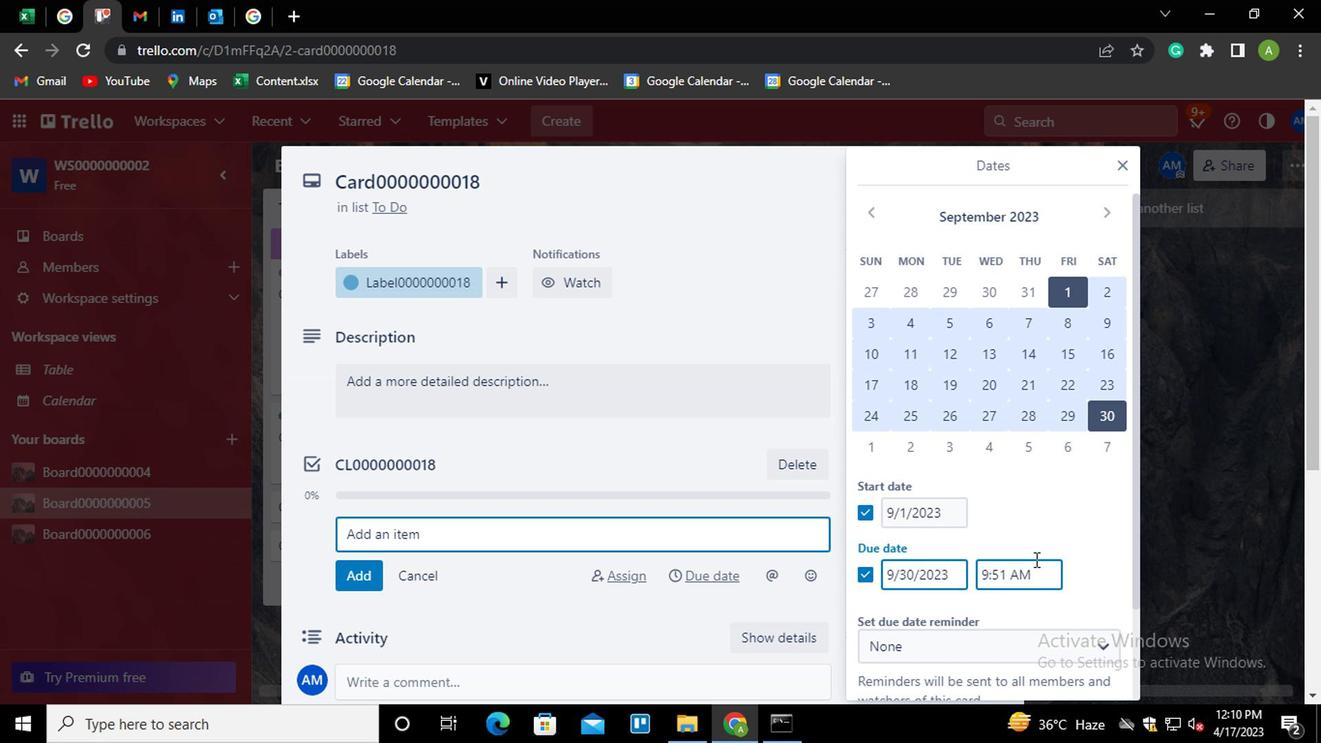 
Action: Mouse scrolled (1031, 558) with delta (0, 0)
Screenshot: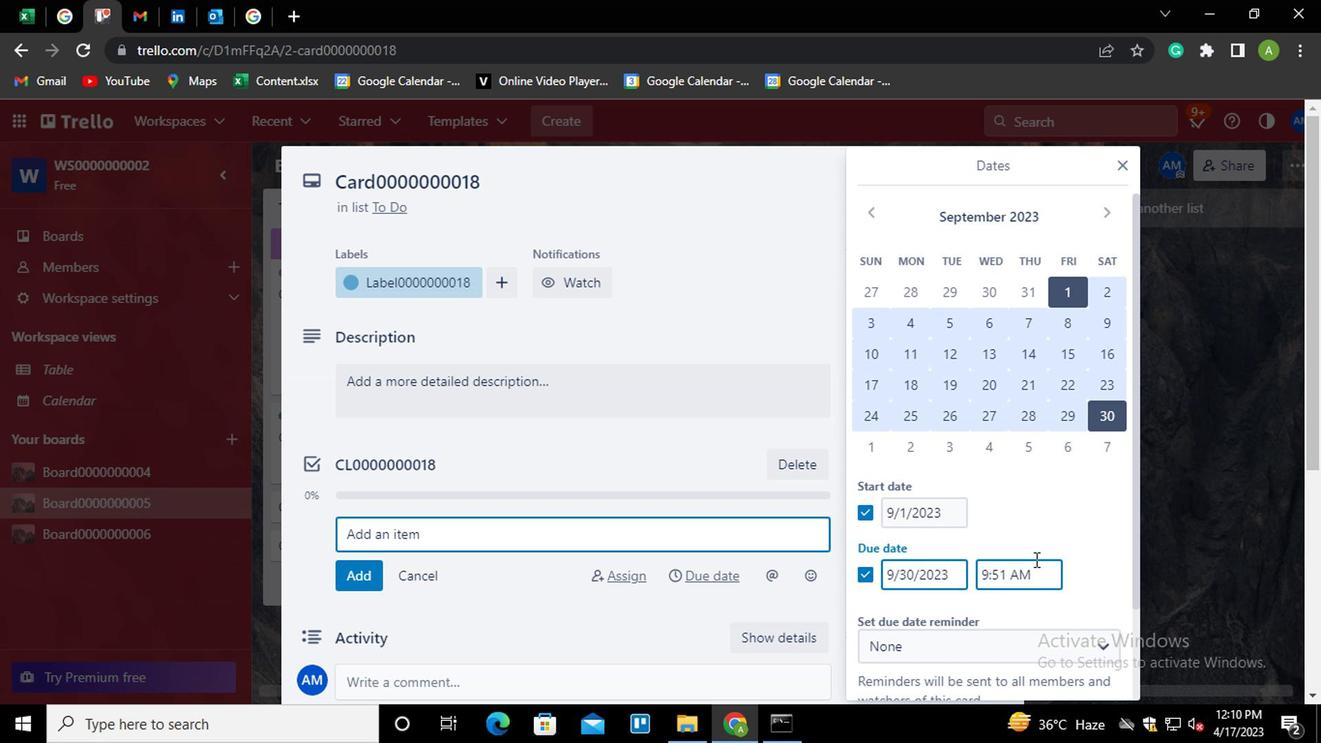 
Action: Mouse moved to (980, 620)
Screenshot: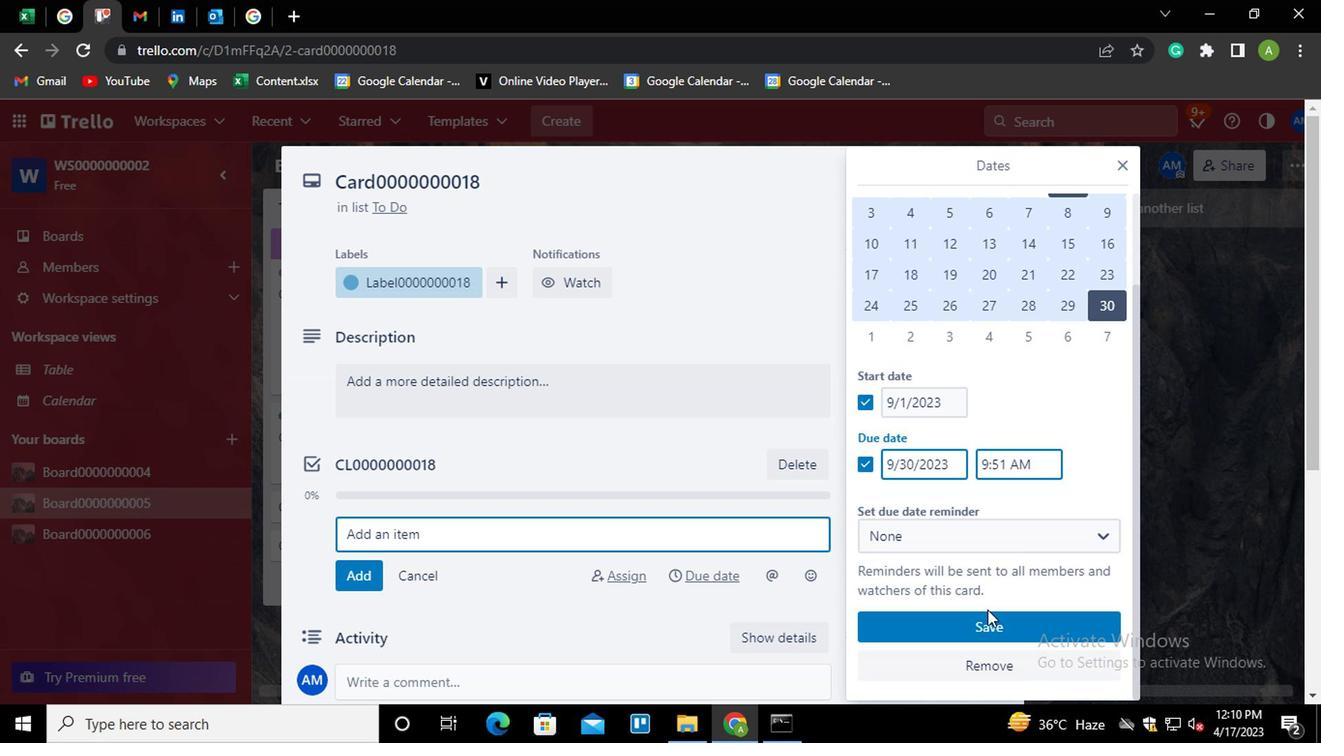 
Action: Mouse pressed left at (980, 620)
Screenshot: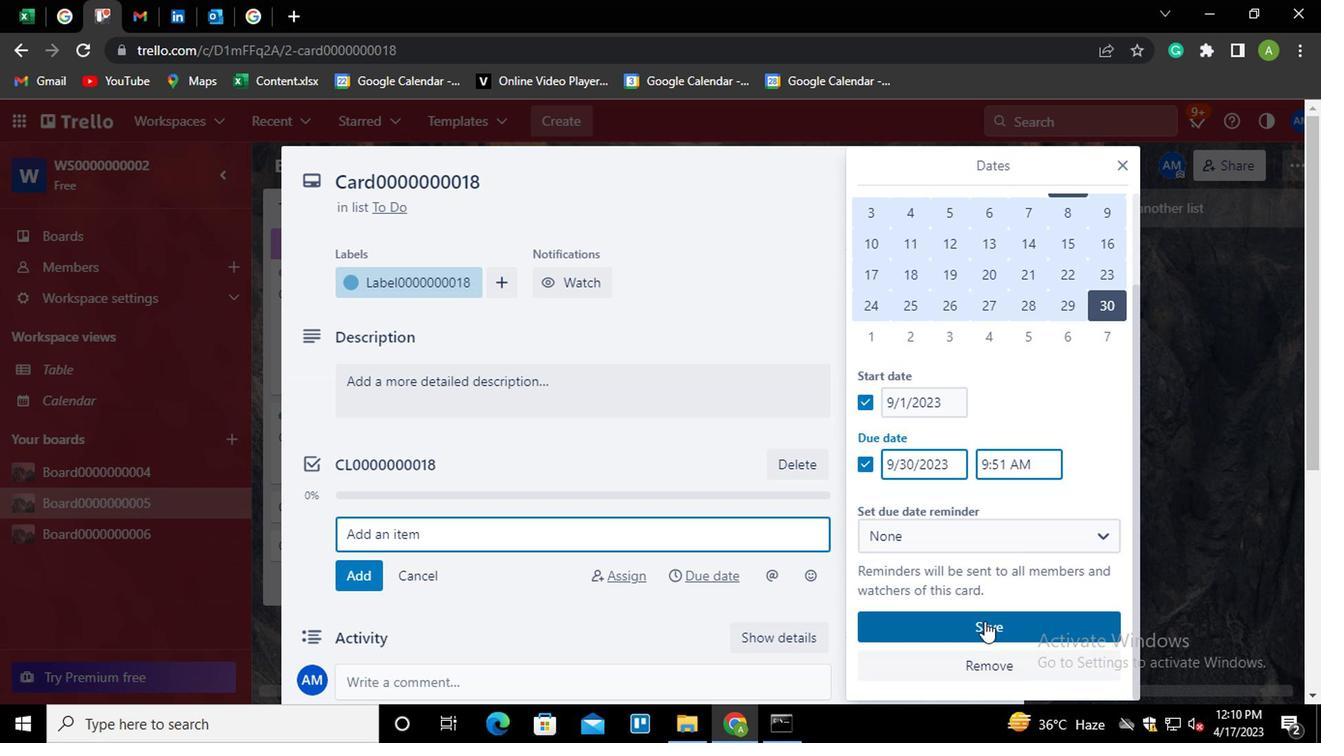 
Action: Mouse moved to (708, 525)
Screenshot: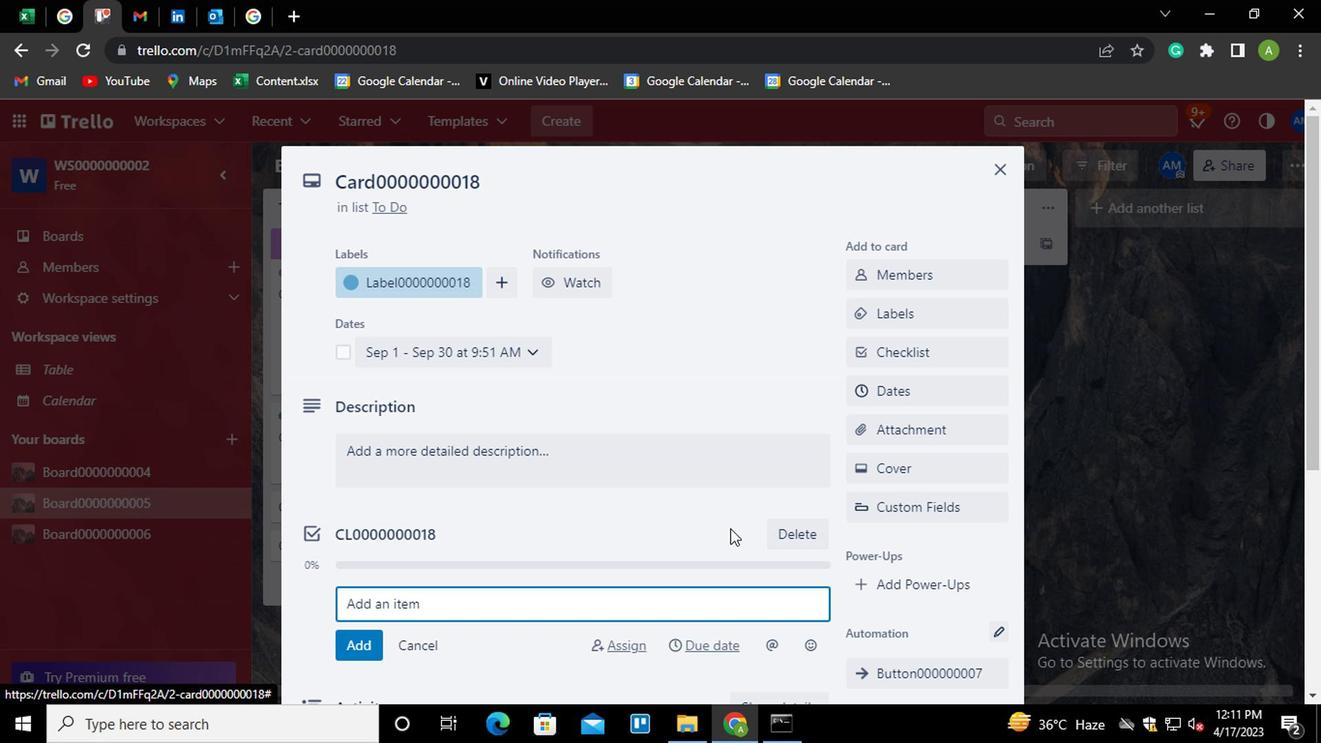 
